 Task: Search one way flight ticket for 2 adults, 2 children, 2 infants in seat in first from Anchorage: Ted Stevens Anchorage International Airport to Laramie: Laramie Regional Airport on 5-3-2023. Choice of flights is Singapure airlines. Number of bags: 7 checked bags. Price is upto 50000. Outbound departure time preference is 5:15.
Action: Mouse moved to (230, 298)
Screenshot: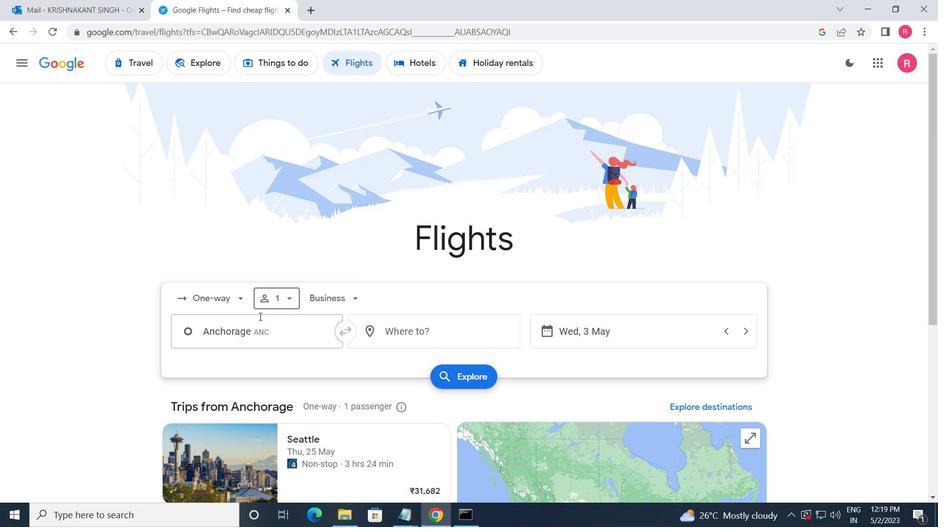 
Action: Mouse pressed left at (230, 298)
Screenshot: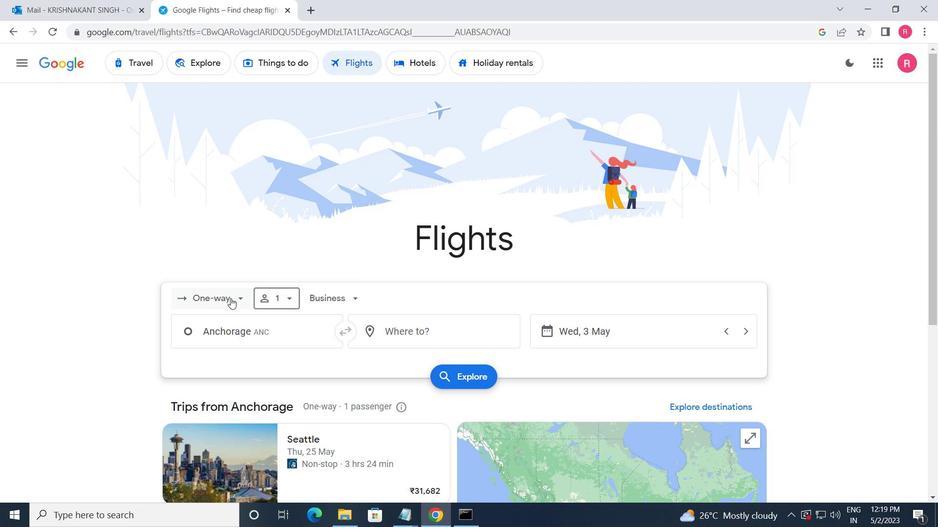 
Action: Mouse moved to (225, 356)
Screenshot: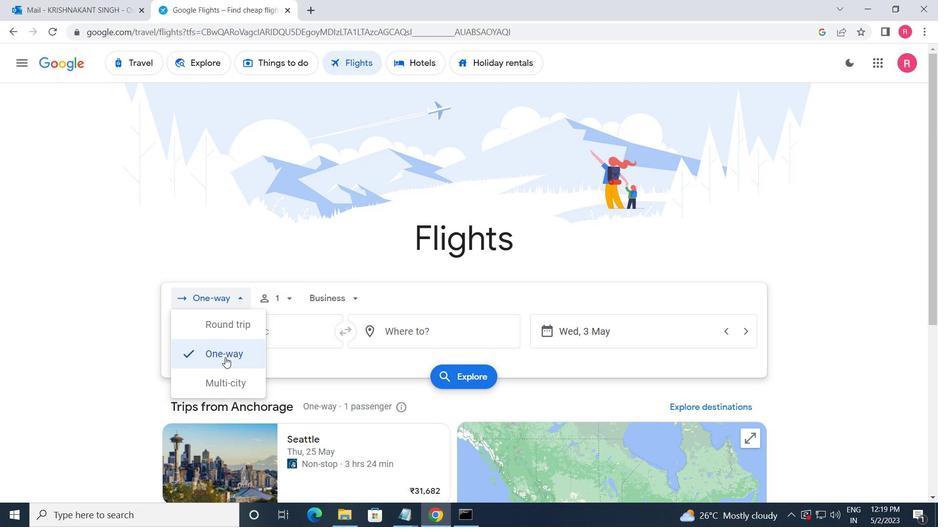 
Action: Mouse pressed left at (225, 356)
Screenshot: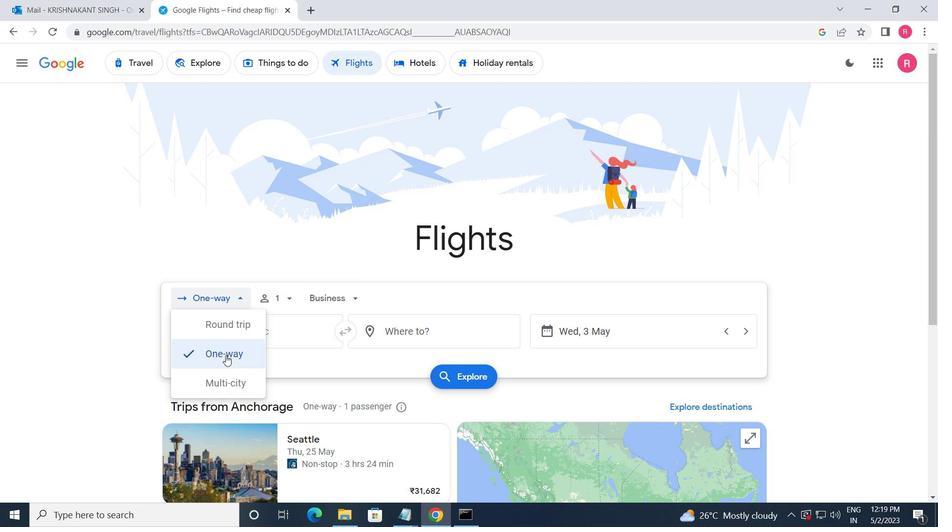 
Action: Mouse moved to (290, 302)
Screenshot: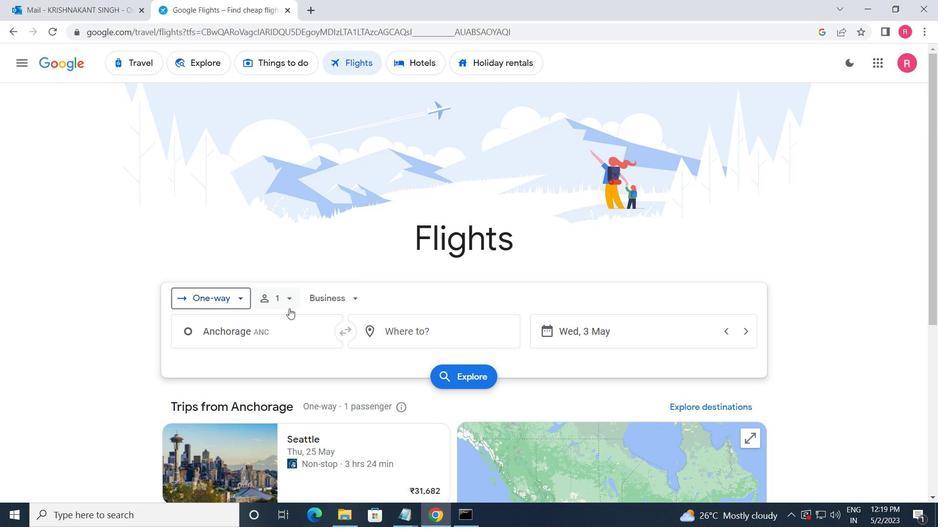 
Action: Mouse pressed left at (290, 302)
Screenshot: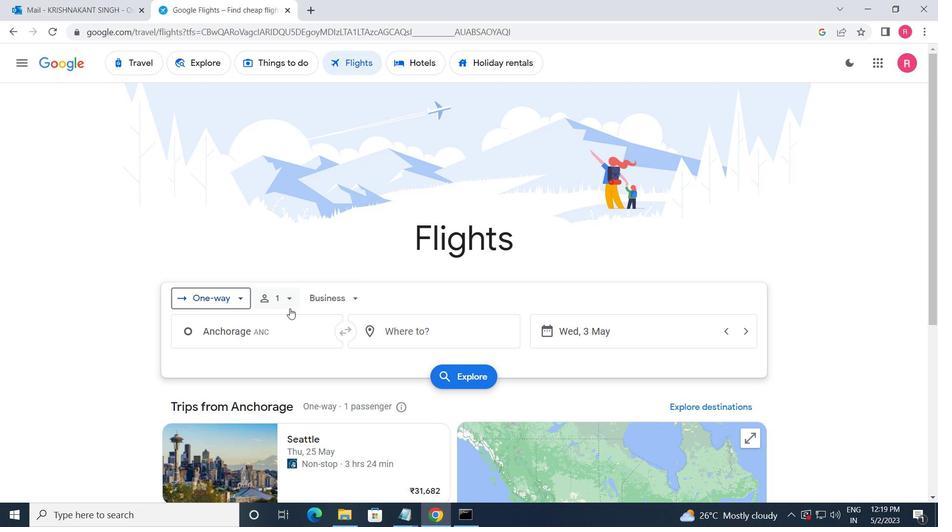 
Action: Mouse moved to (383, 334)
Screenshot: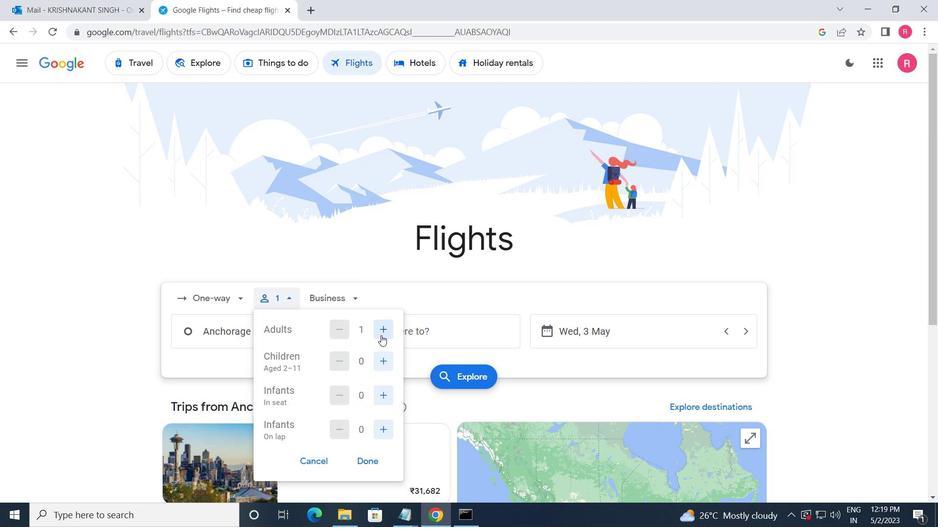 
Action: Mouse pressed left at (383, 334)
Screenshot: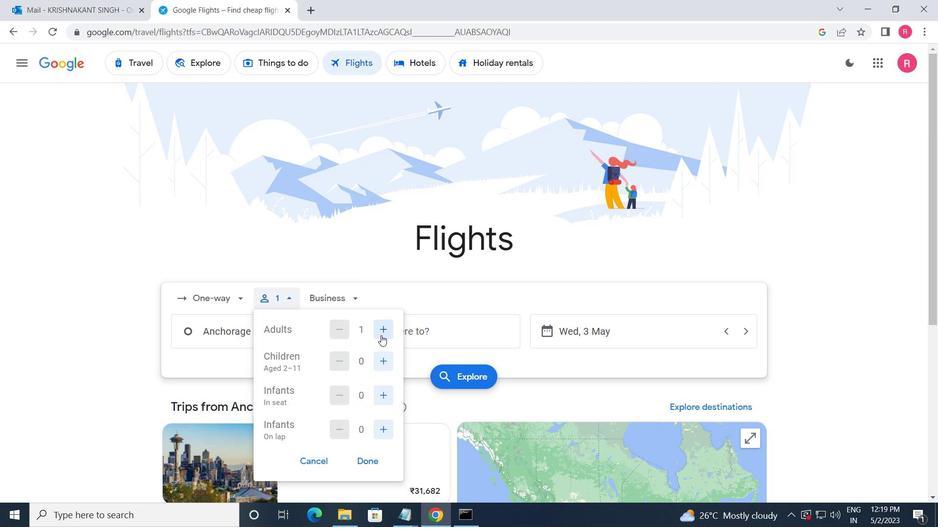 
Action: Mouse moved to (389, 367)
Screenshot: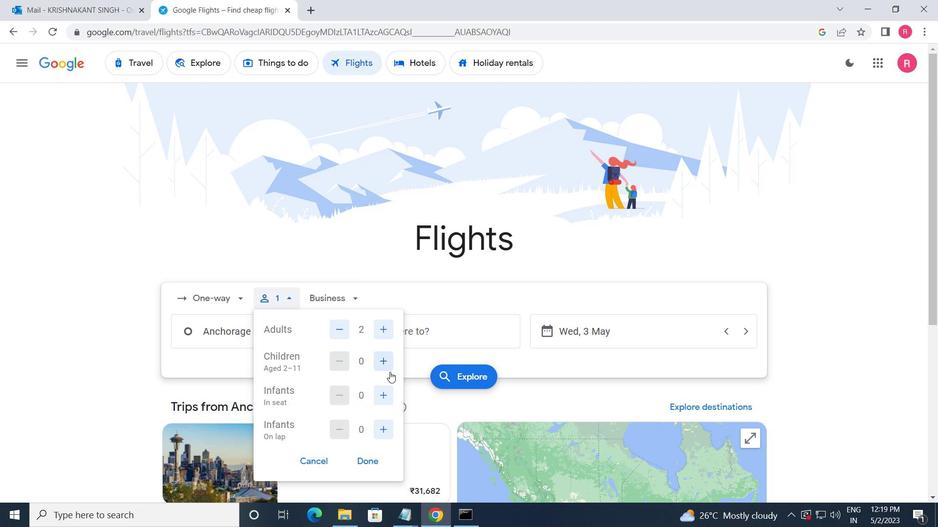 
Action: Mouse pressed left at (389, 367)
Screenshot: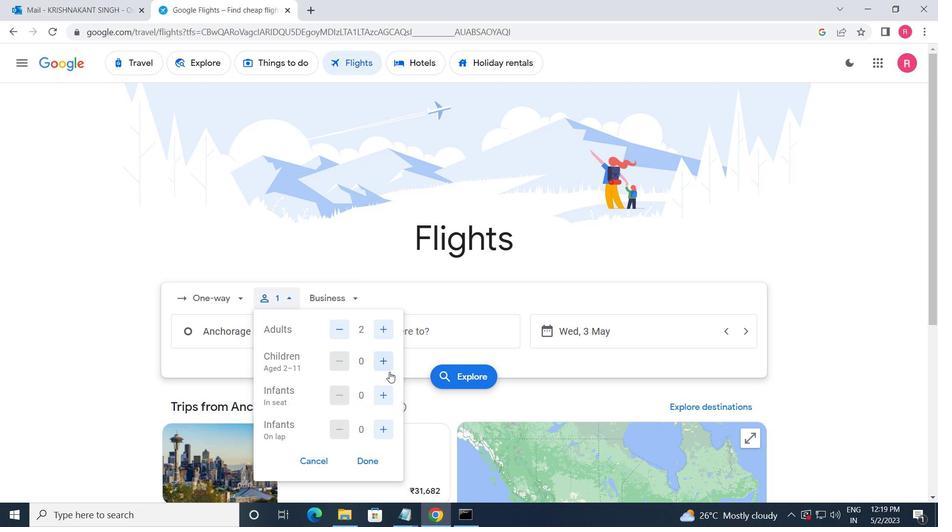 
Action: Mouse pressed left at (389, 367)
Screenshot: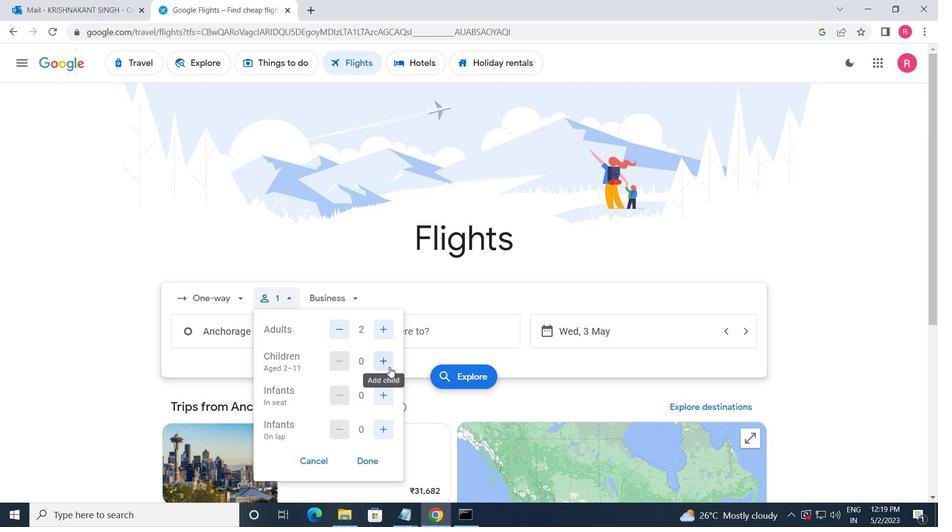 
Action: Mouse moved to (384, 402)
Screenshot: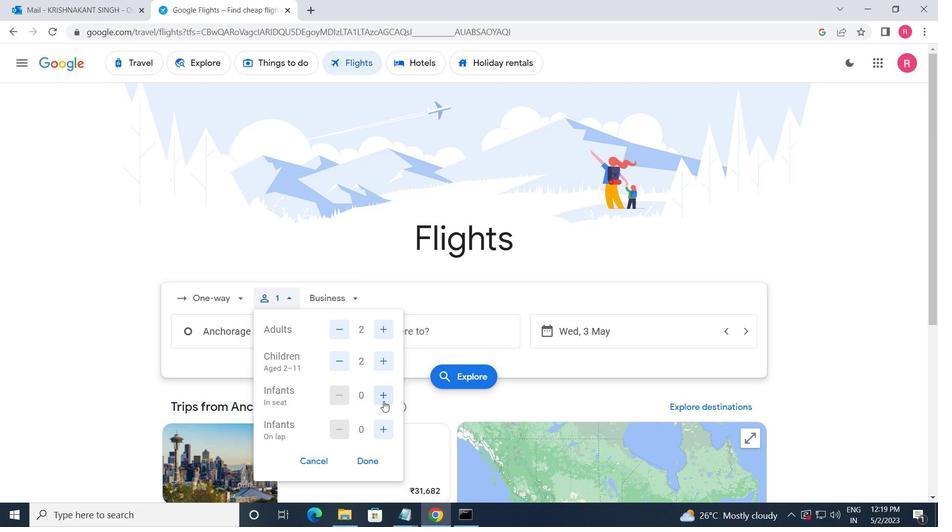 
Action: Mouse pressed left at (384, 402)
Screenshot: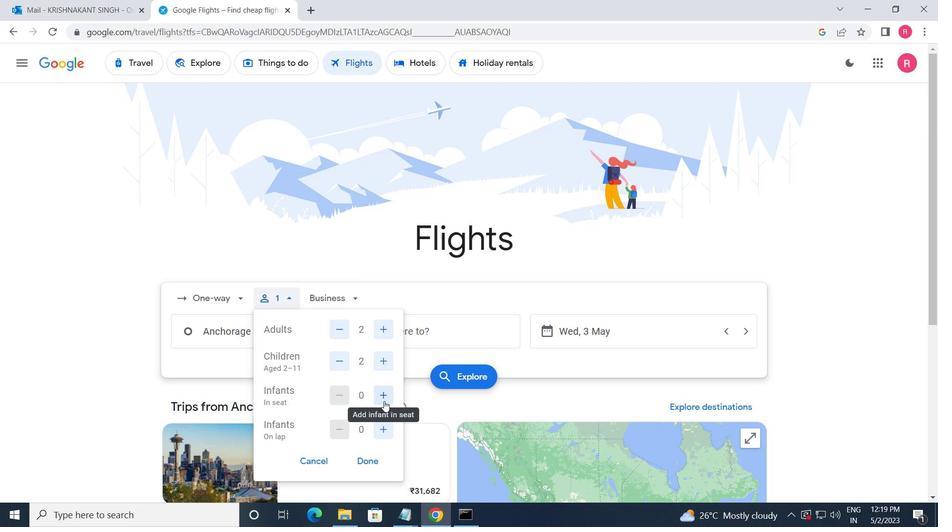 
Action: Mouse moved to (384, 401)
Screenshot: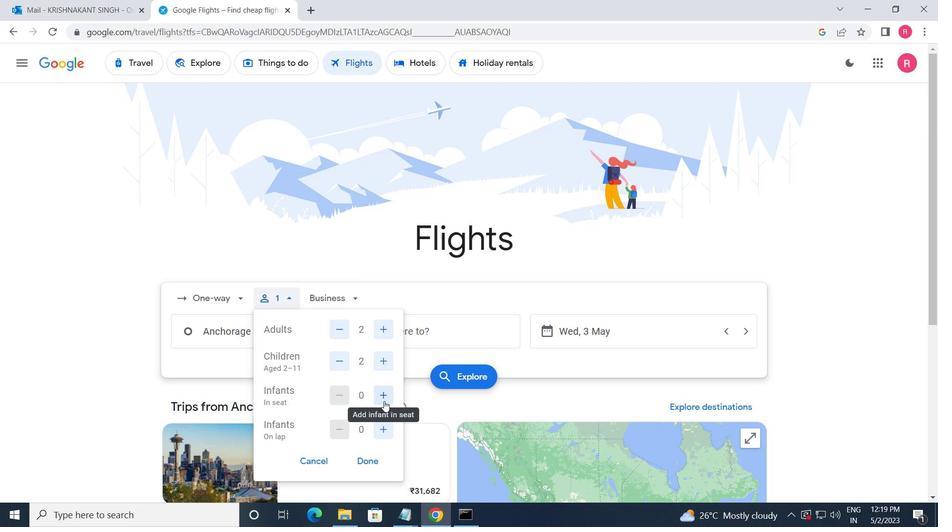
Action: Mouse pressed left at (384, 401)
Screenshot: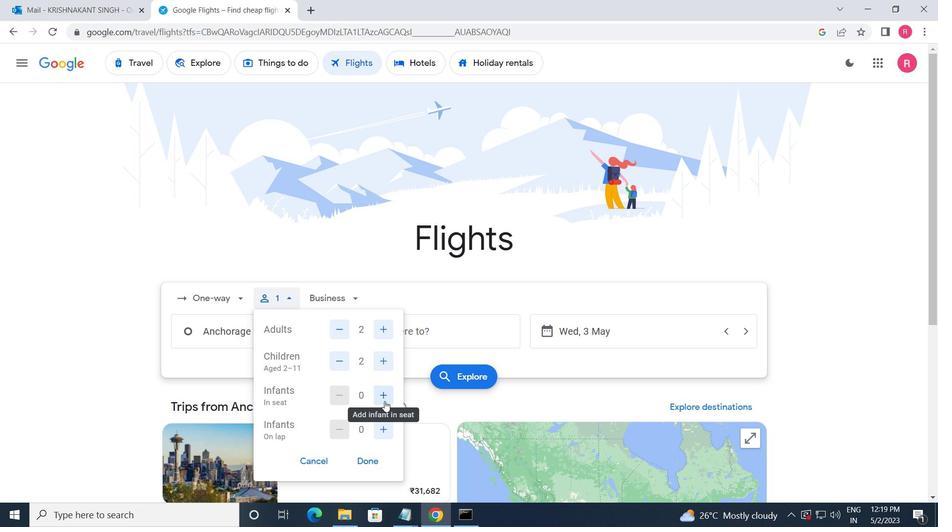 
Action: Mouse moved to (336, 306)
Screenshot: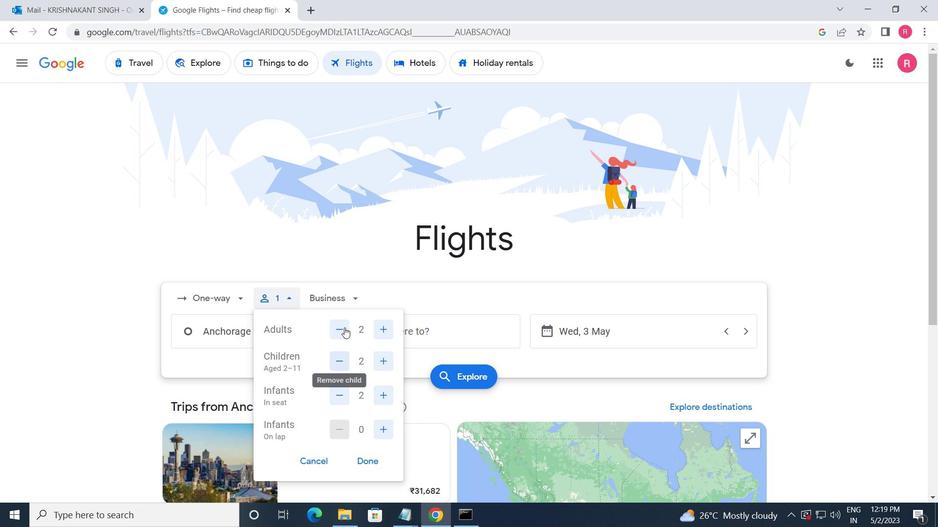 
Action: Mouse pressed left at (336, 306)
Screenshot: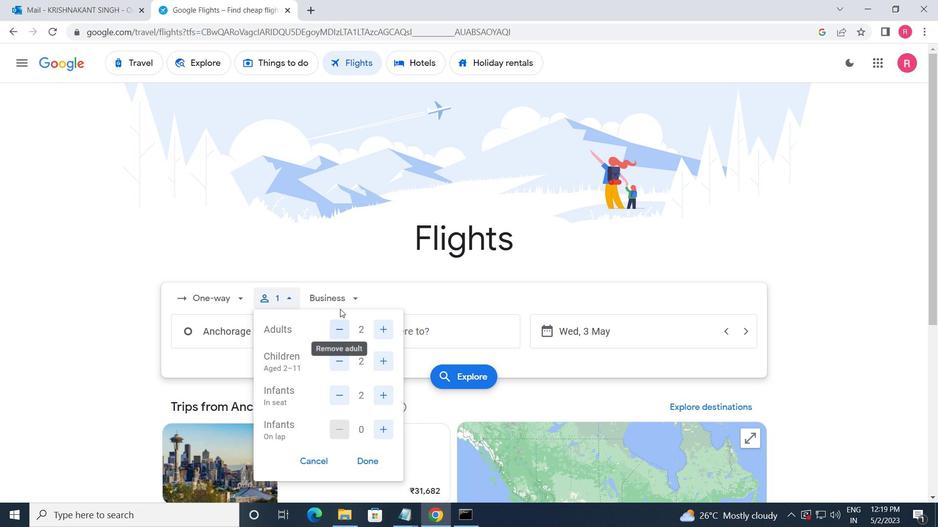 
Action: Mouse moved to (355, 417)
Screenshot: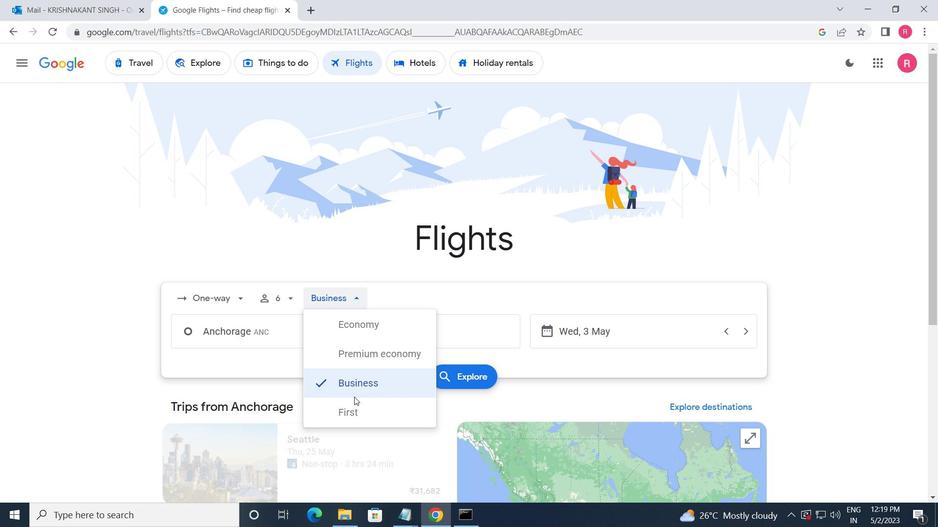 
Action: Mouse pressed left at (355, 417)
Screenshot: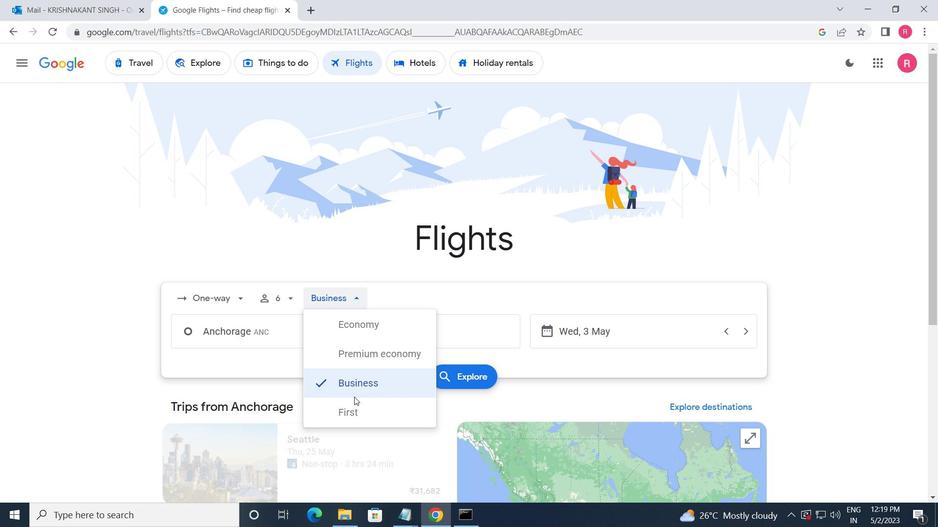 
Action: Mouse moved to (298, 347)
Screenshot: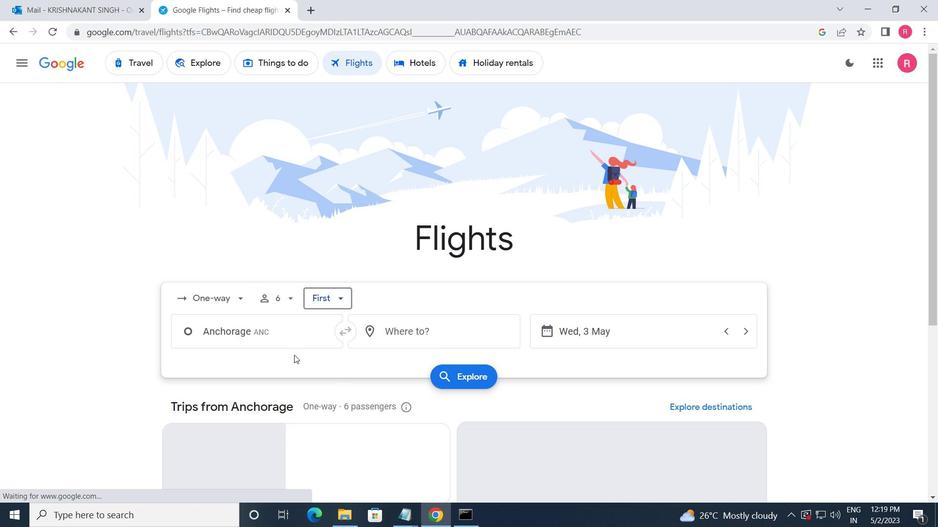
Action: Mouse pressed left at (298, 347)
Screenshot: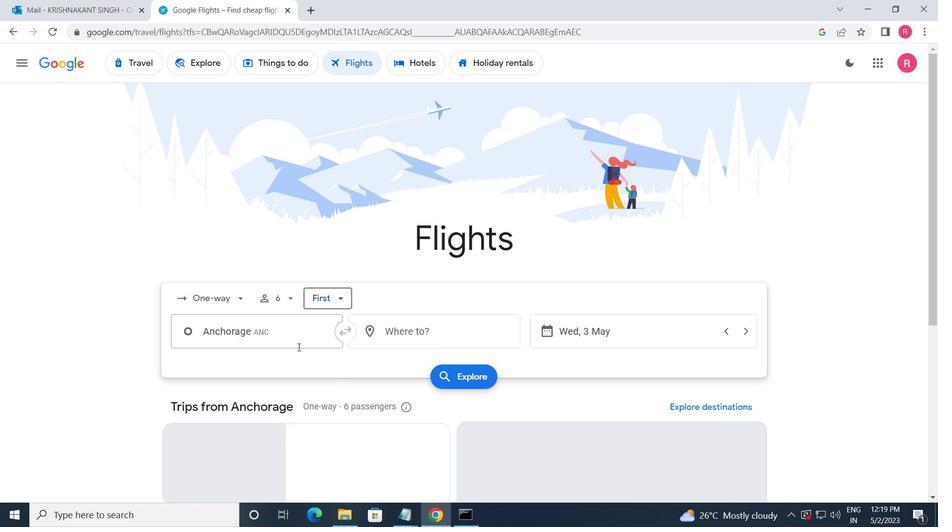
Action: Mouse moved to (323, 400)
Screenshot: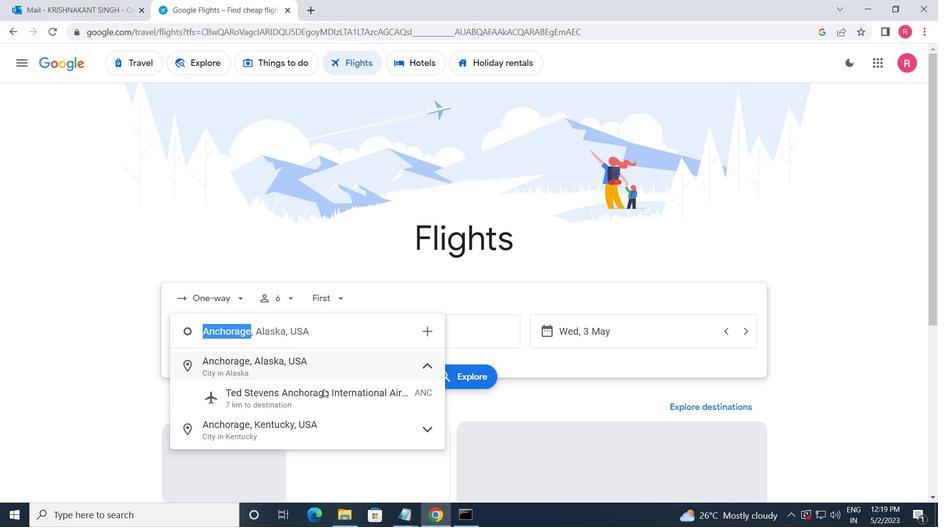 
Action: Mouse pressed left at (323, 400)
Screenshot: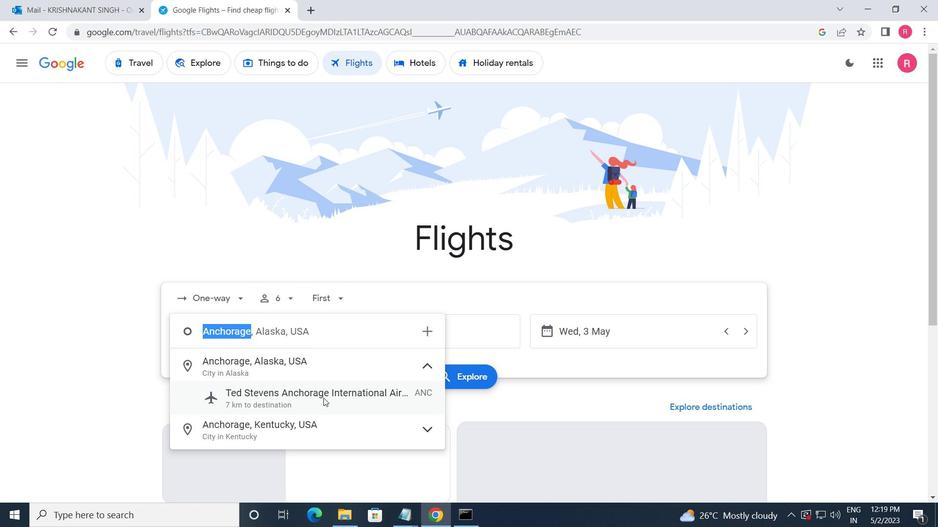 
Action: Mouse moved to (423, 342)
Screenshot: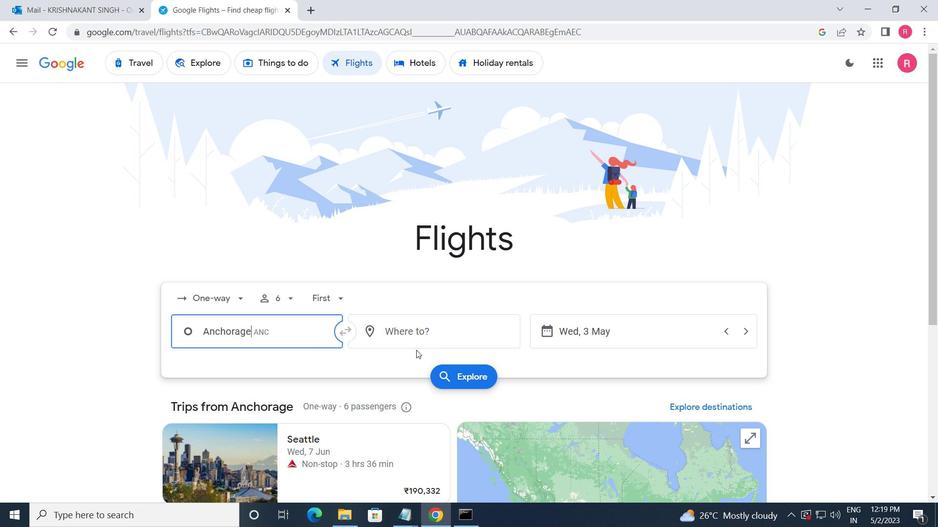 
Action: Mouse pressed left at (423, 342)
Screenshot: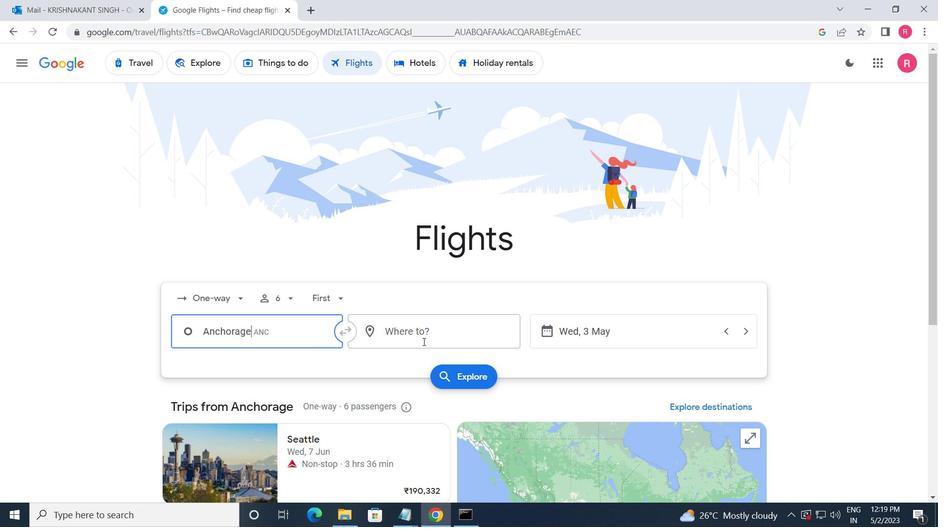 
Action: Mouse moved to (437, 454)
Screenshot: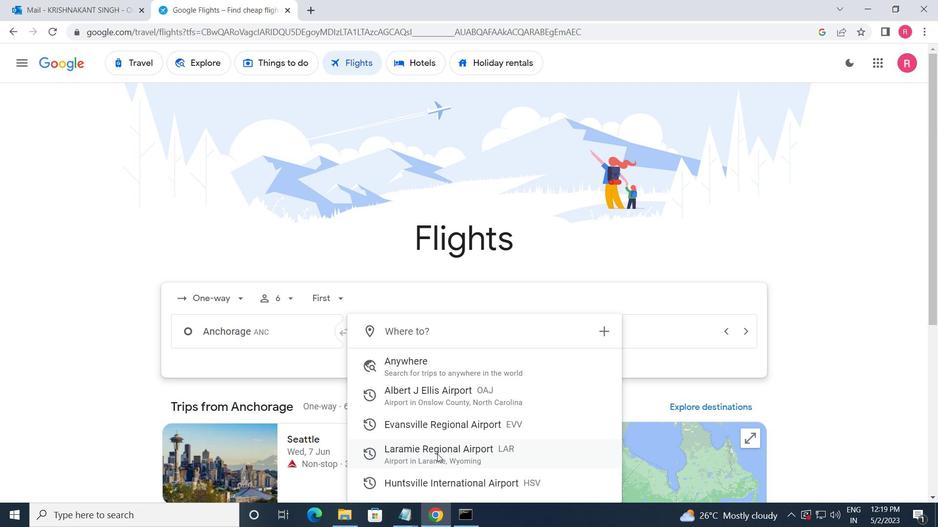 
Action: Mouse pressed left at (437, 454)
Screenshot: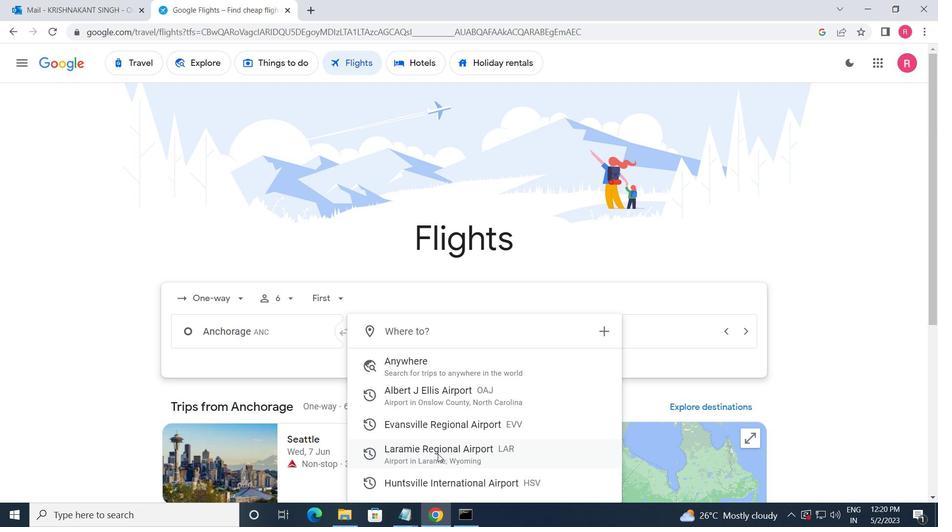 
Action: Mouse moved to (627, 336)
Screenshot: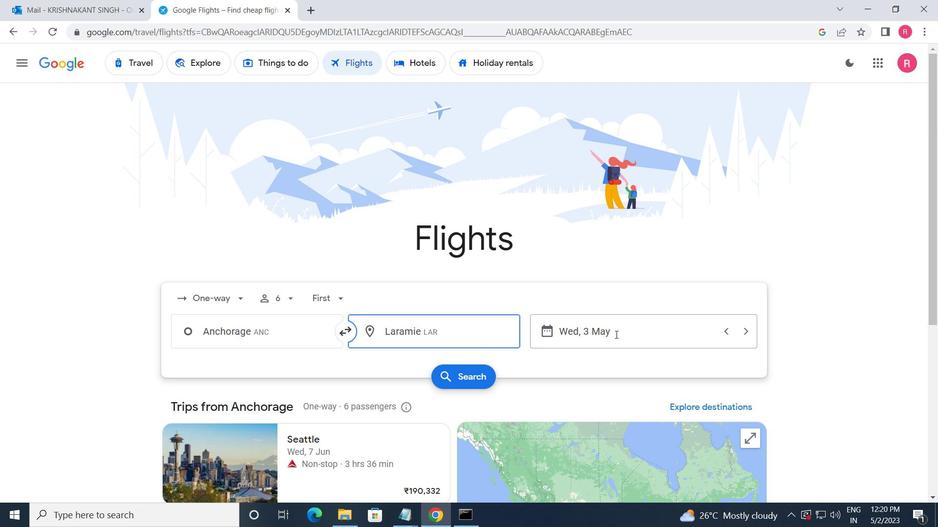 
Action: Mouse pressed left at (627, 336)
Screenshot: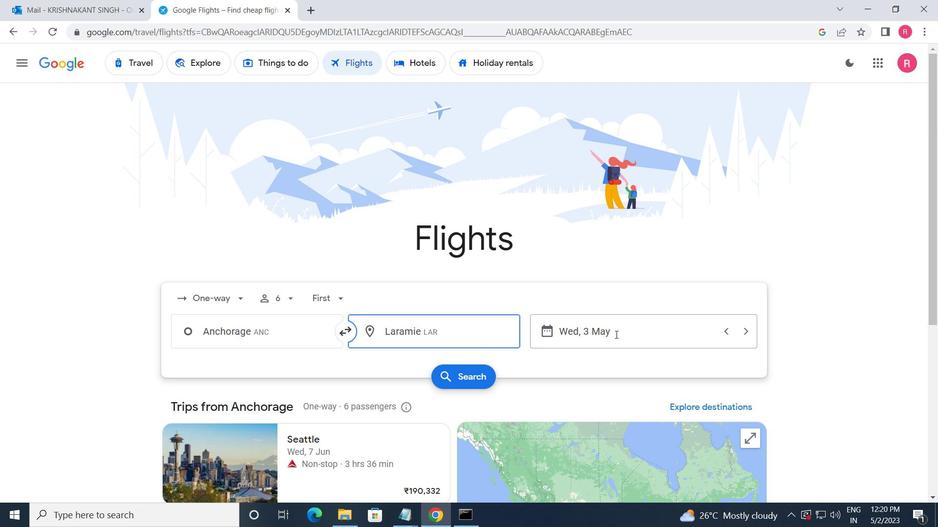 
Action: Mouse moved to (420, 284)
Screenshot: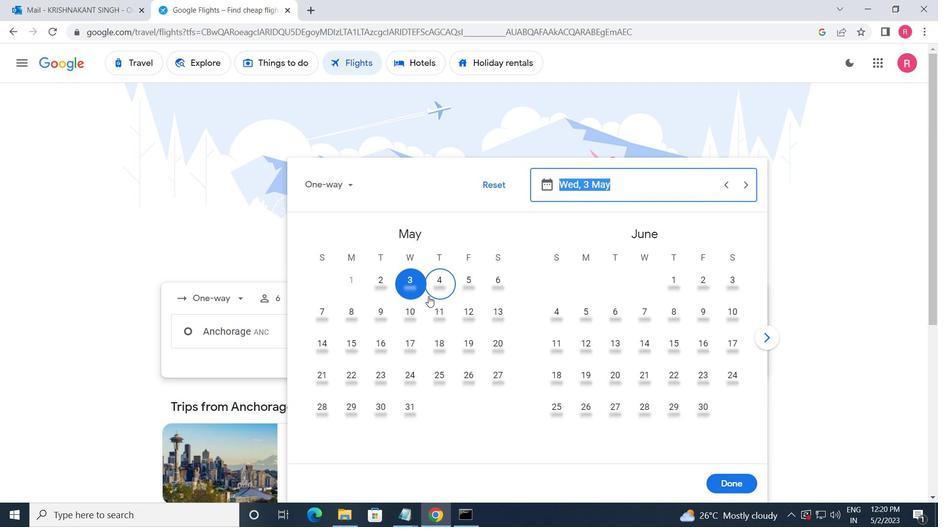 
Action: Mouse pressed left at (420, 284)
Screenshot: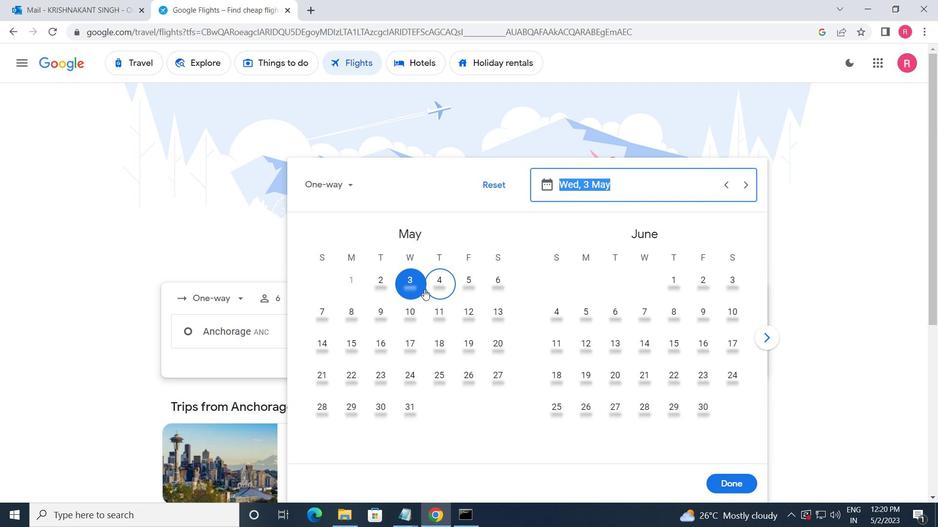 
Action: Mouse moved to (716, 481)
Screenshot: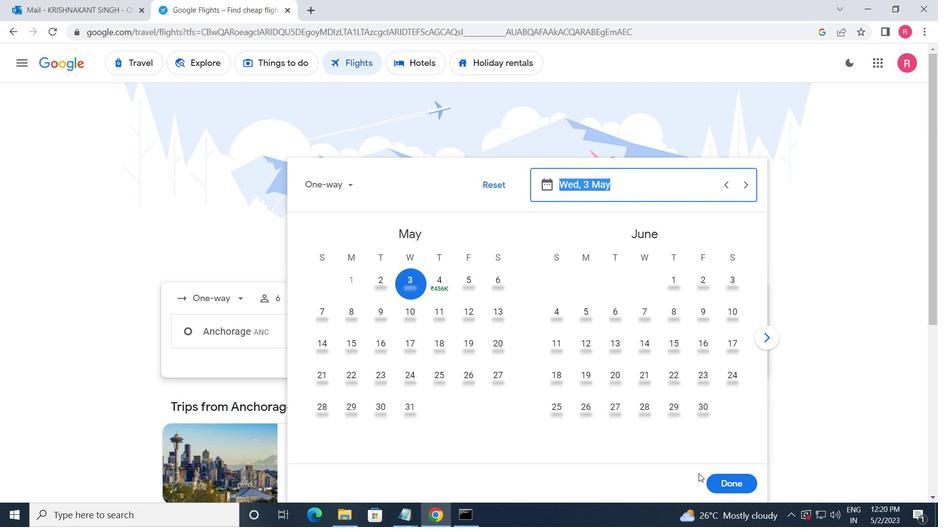 
Action: Mouse pressed left at (716, 481)
Screenshot: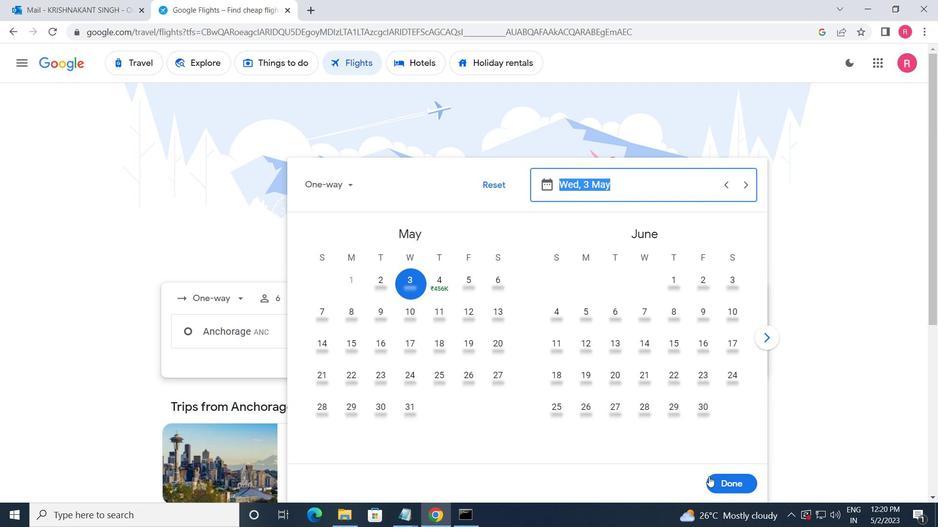 
Action: Mouse moved to (451, 373)
Screenshot: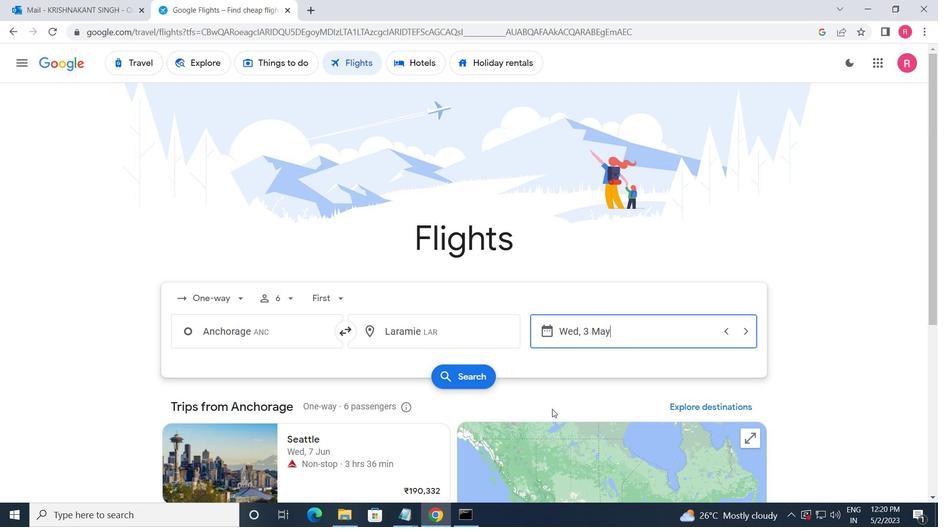 
Action: Mouse pressed left at (451, 373)
Screenshot: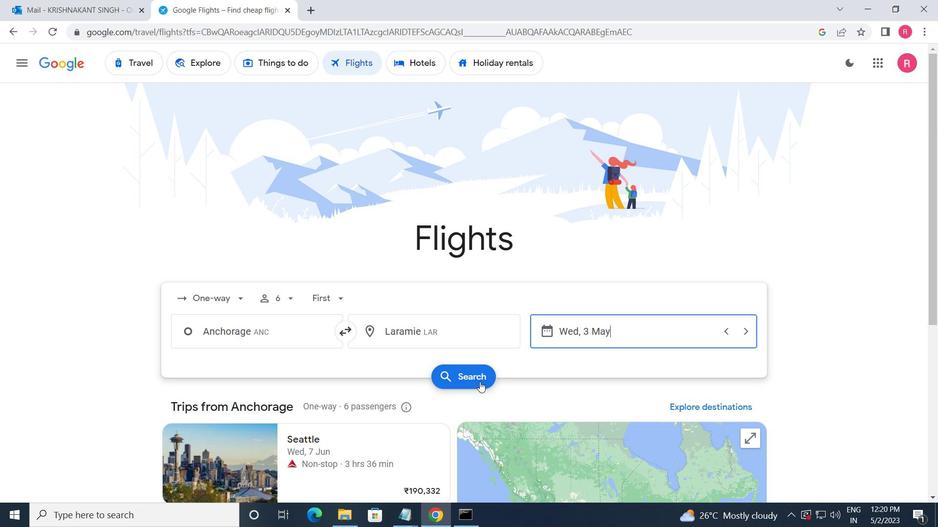 
Action: Mouse moved to (171, 178)
Screenshot: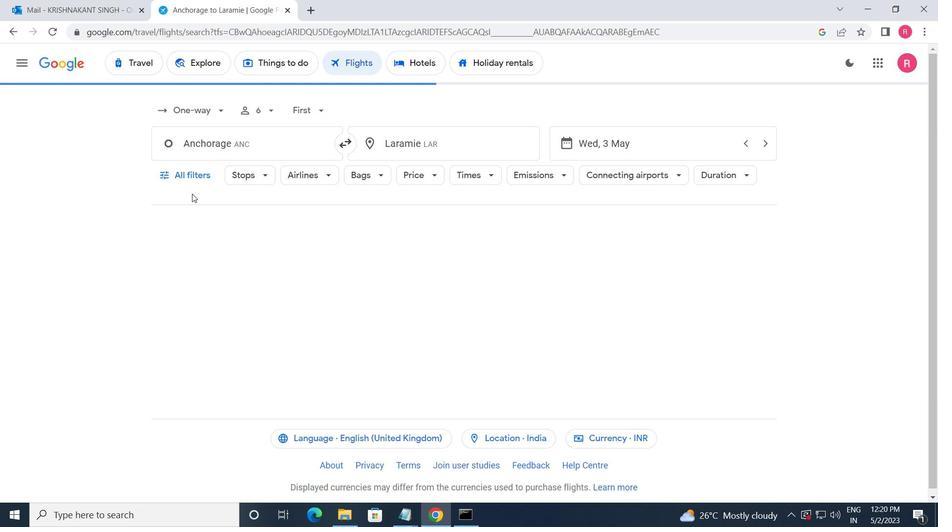 
Action: Mouse pressed left at (171, 178)
Screenshot: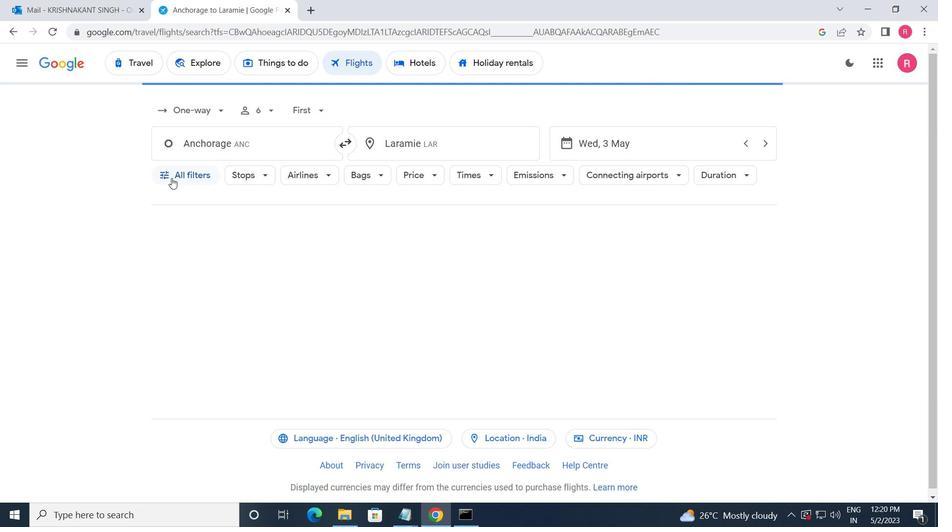 
Action: Mouse moved to (271, 378)
Screenshot: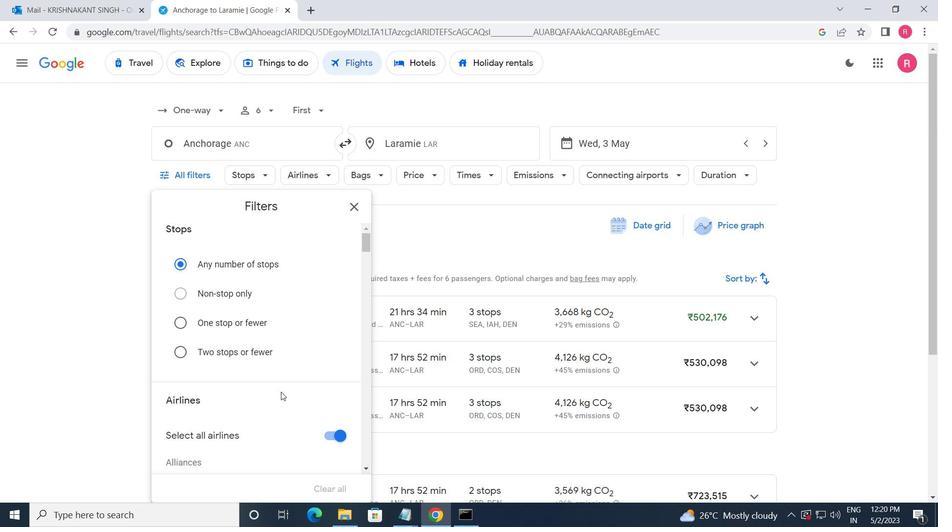 
Action: Mouse scrolled (271, 378) with delta (0, 0)
Screenshot: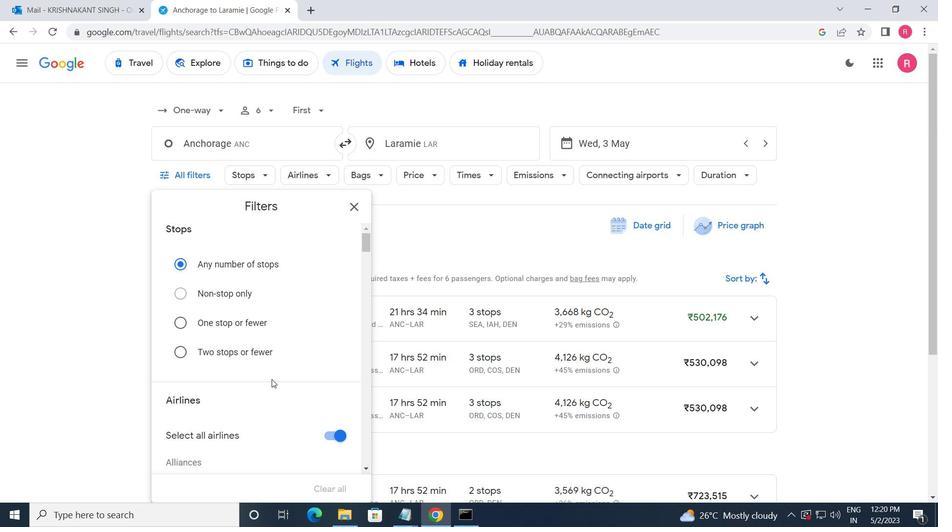 
Action: Mouse moved to (273, 377)
Screenshot: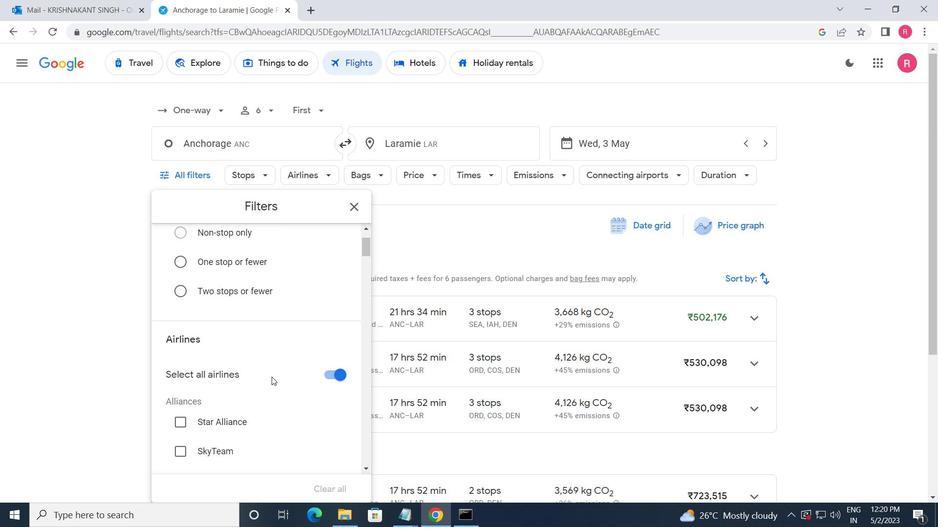 
Action: Mouse scrolled (273, 376) with delta (0, 0)
Screenshot: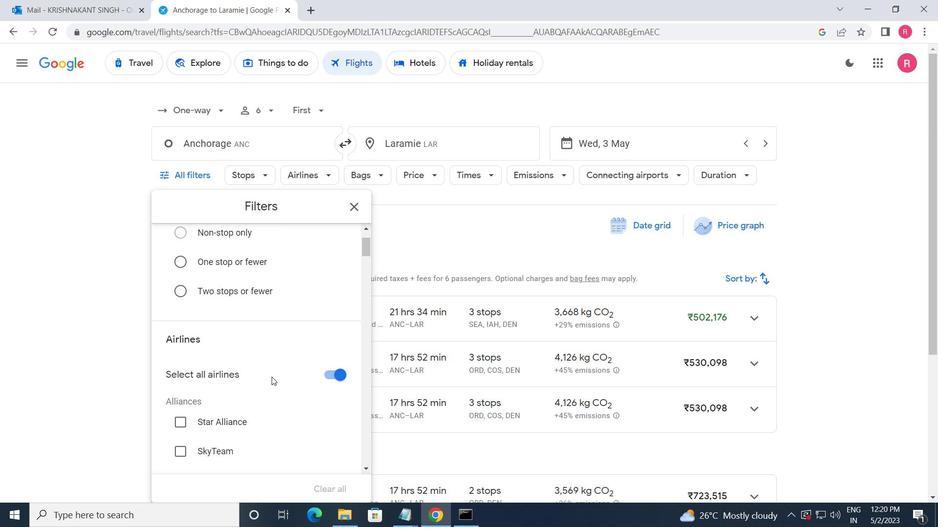 
Action: Mouse moved to (275, 373)
Screenshot: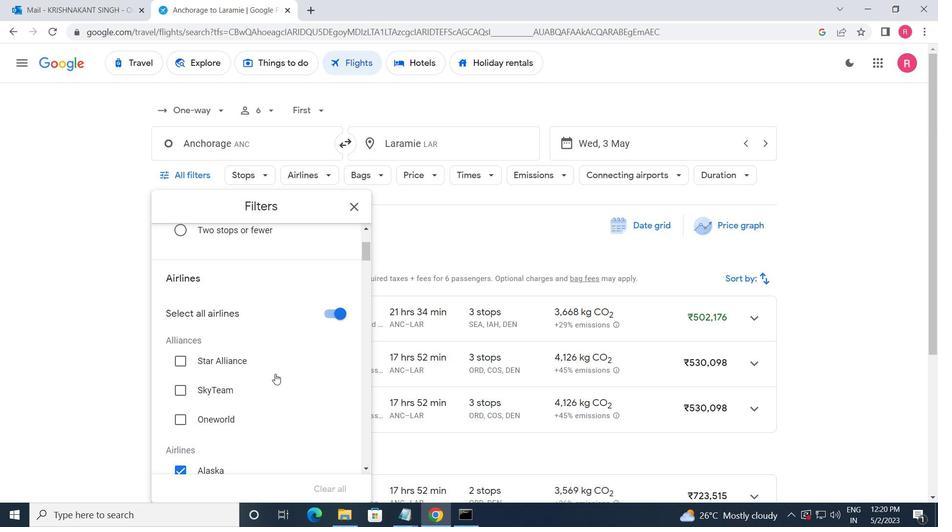 
Action: Mouse scrolled (275, 373) with delta (0, 0)
Screenshot: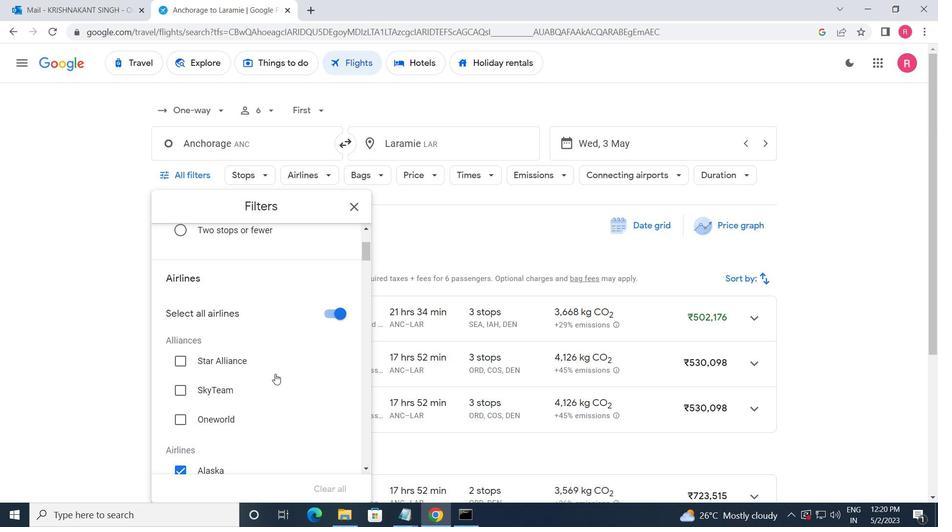 
Action: Mouse moved to (275, 373)
Screenshot: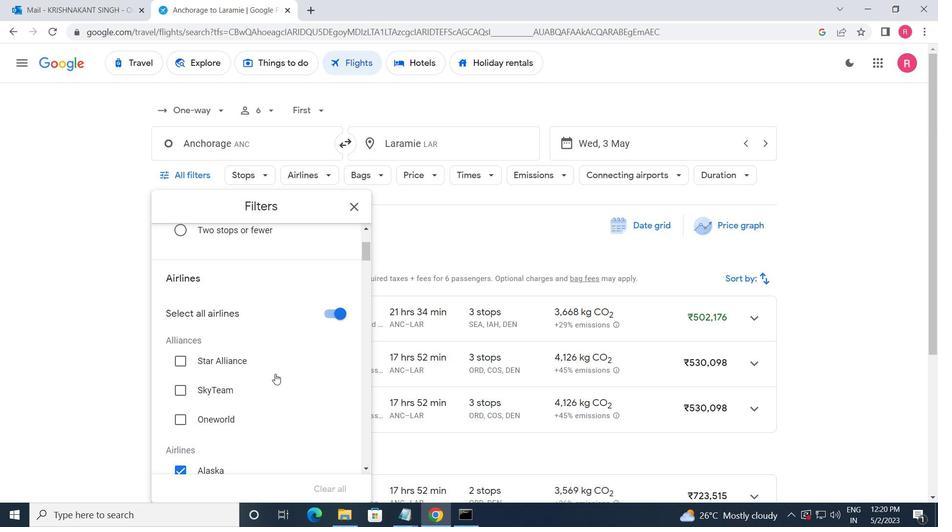 
Action: Mouse scrolled (275, 373) with delta (0, 0)
Screenshot: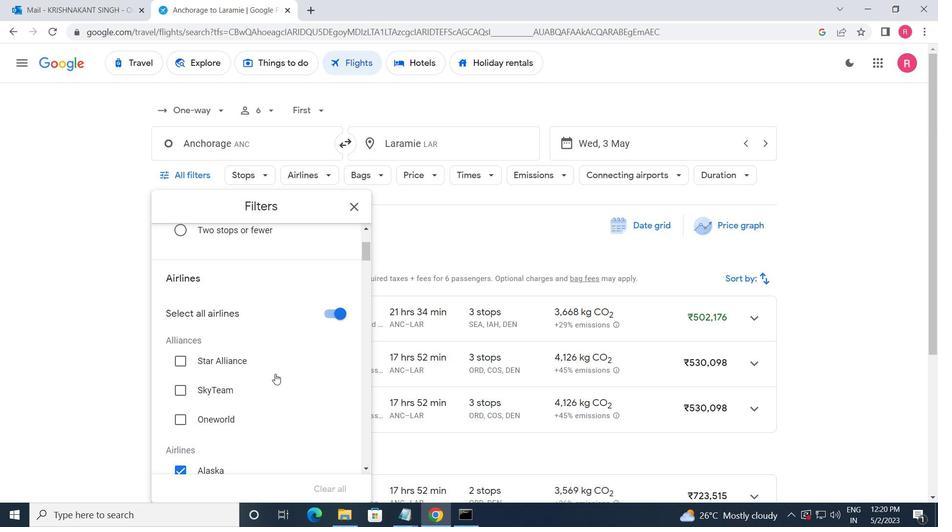 
Action: Mouse moved to (275, 373)
Screenshot: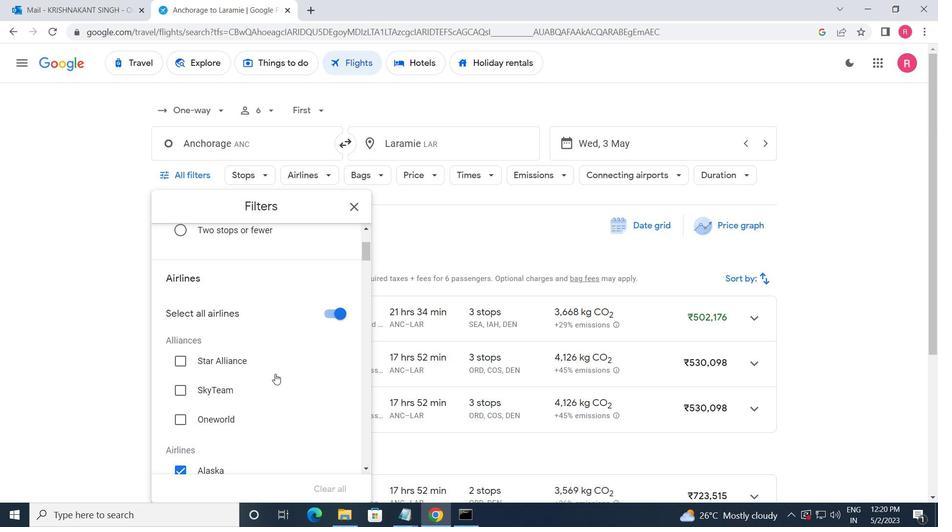 
Action: Mouse scrolled (275, 373) with delta (0, 0)
Screenshot: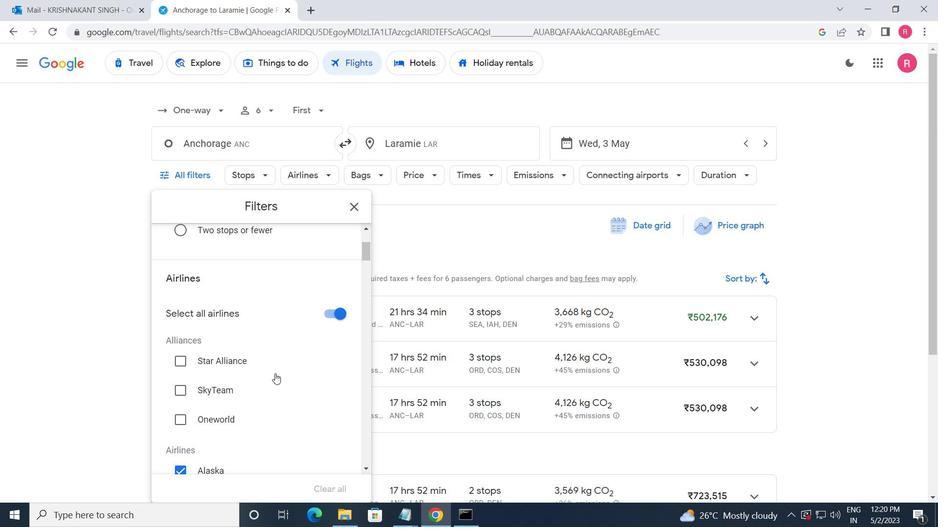 
Action: Mouse moved to (326, 376)
Screenshot: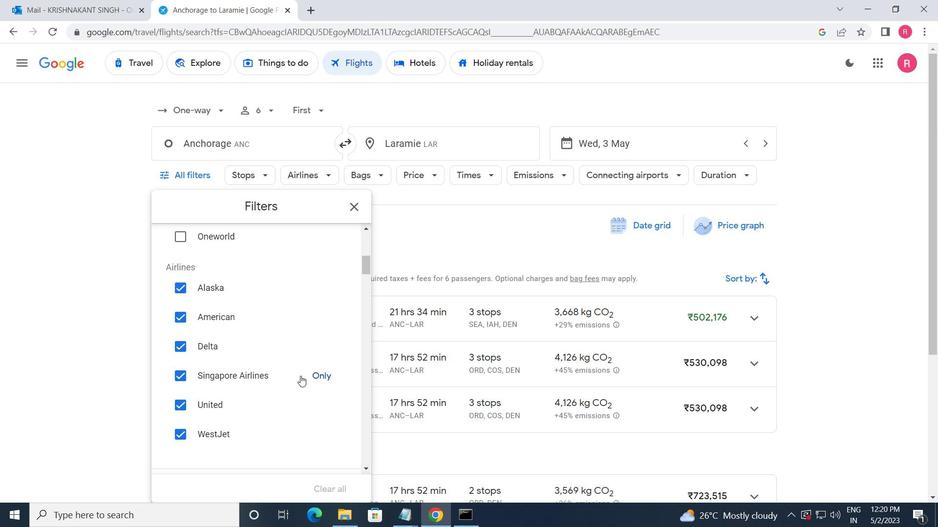 
Action: Mouse pressed left at (326, 376)
Screenshot: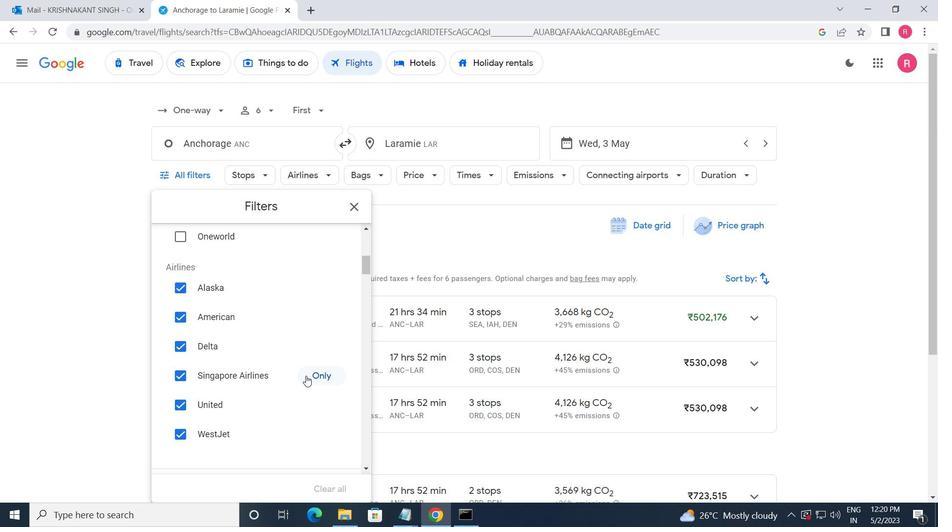 
Action: Mouse moved to (308, 395)
Screenshot: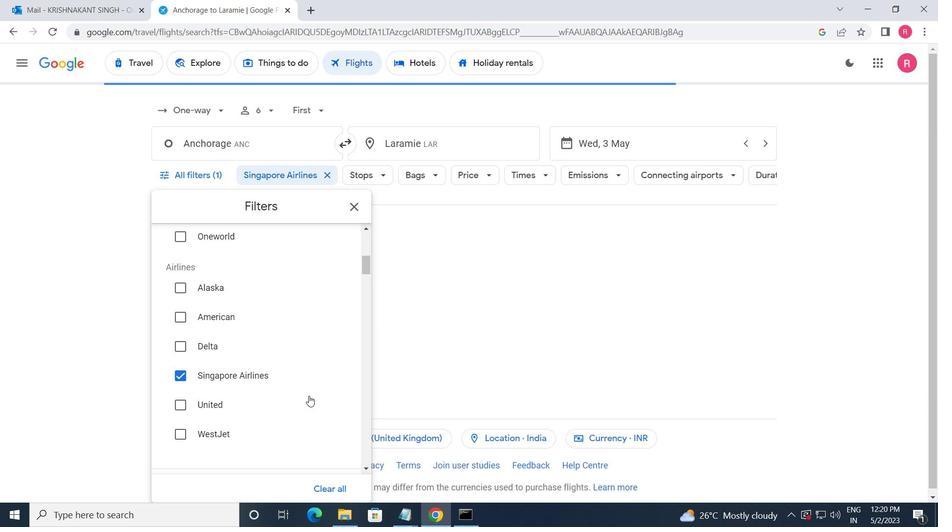 
Action: Mouse scrolled (308, 395) with delta (0, 0)
Screenshot: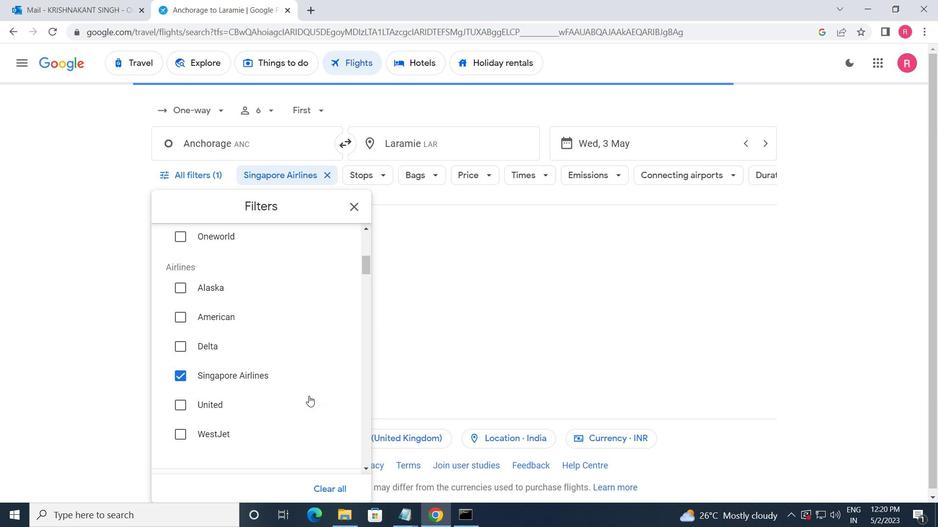 
Action: Mouse scrolled (308, 395) with delta (0, 0)
Screenshot: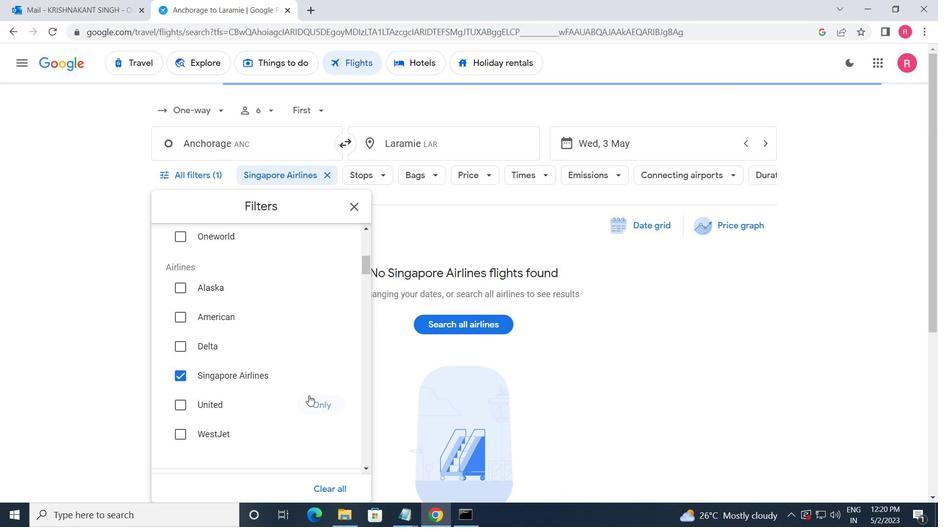 
Action: Mouse scrolled (308, 395) with delta (0, 0)
Screenshot: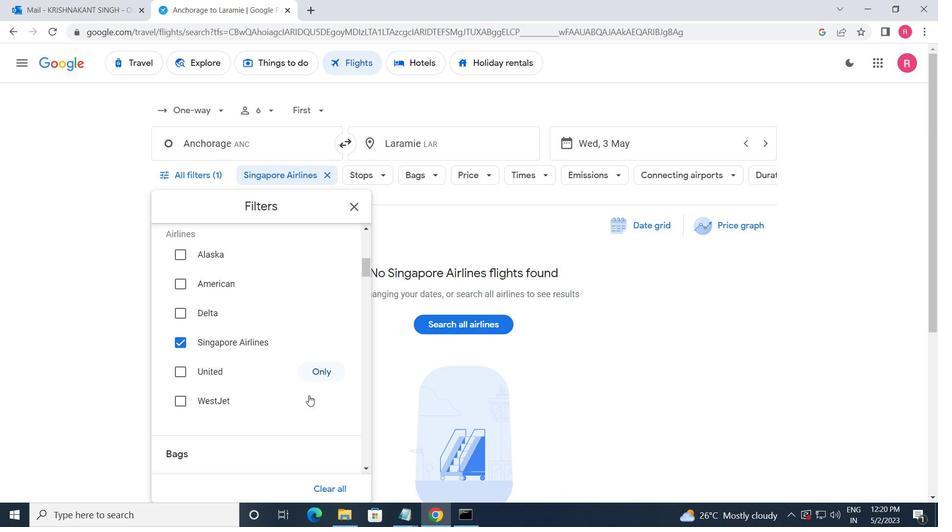 
Action: Mouse moved to (330, 366)
Screenshot: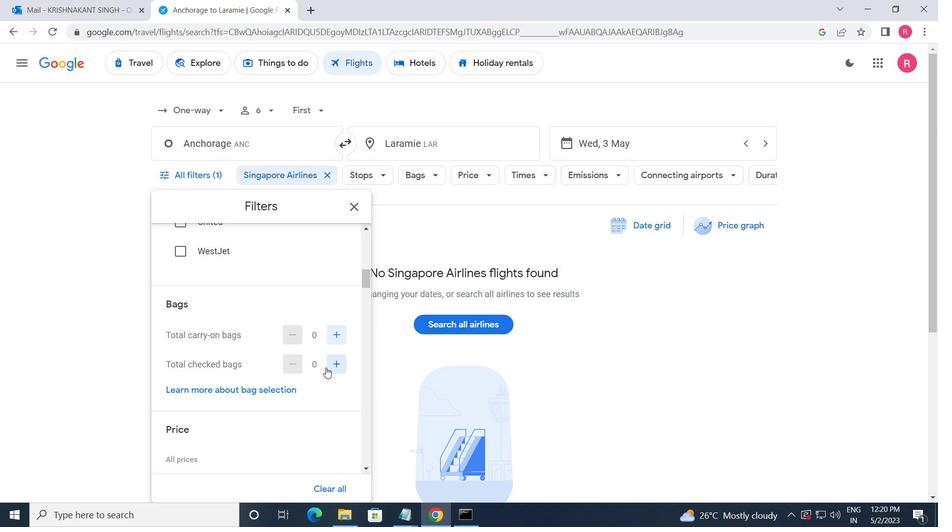 
Action: Mouse pressed left at (330, 366)
Screenshot: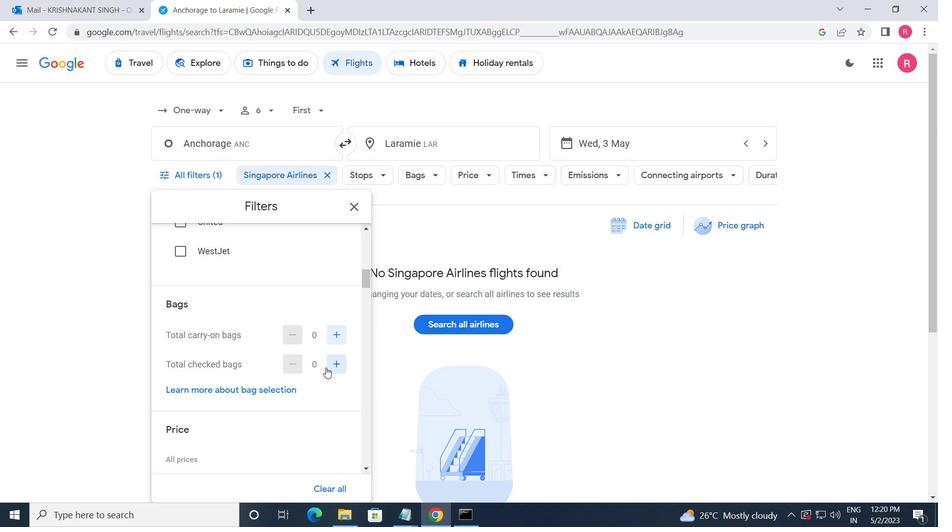 
Action: Mouse pressed left at (330, 366)
Screenshot: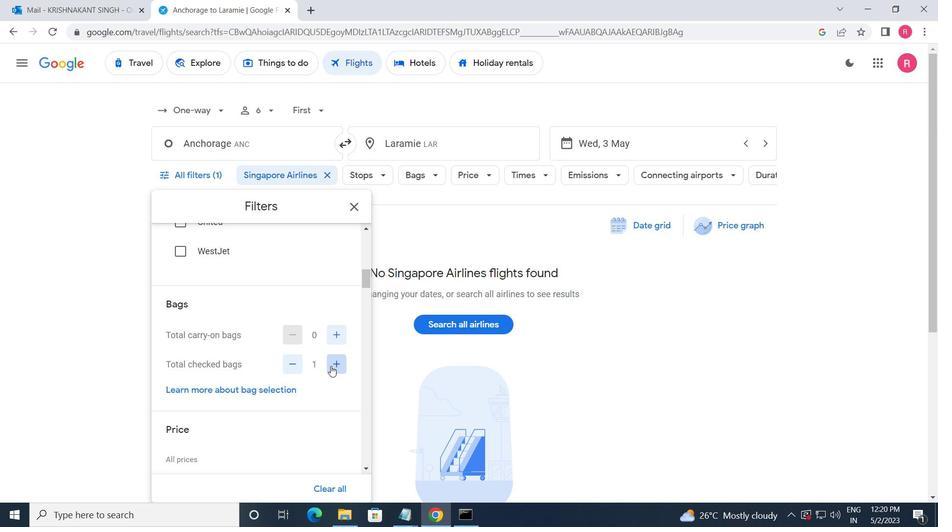 
Action: Mouse moved to (331, 366)
Screenshot: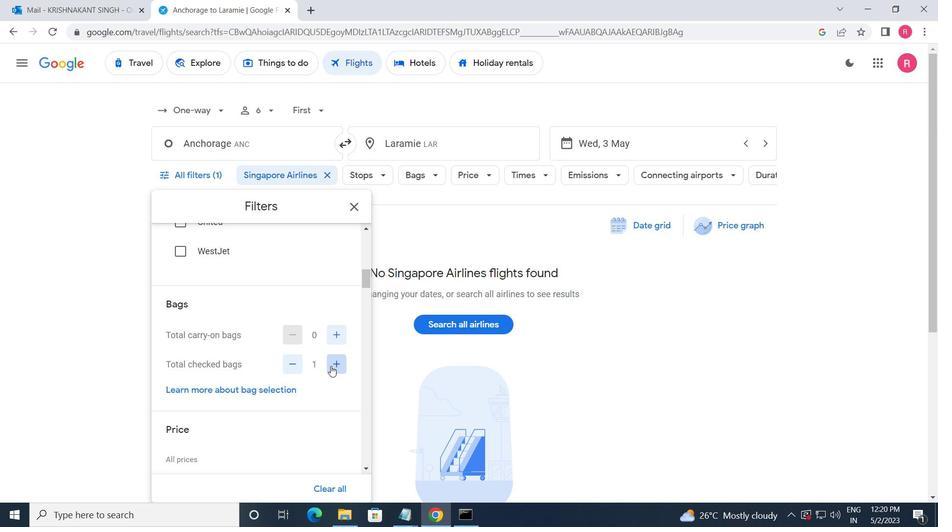 
Action: Mouse pressed left at (331, 366)
Screenshot: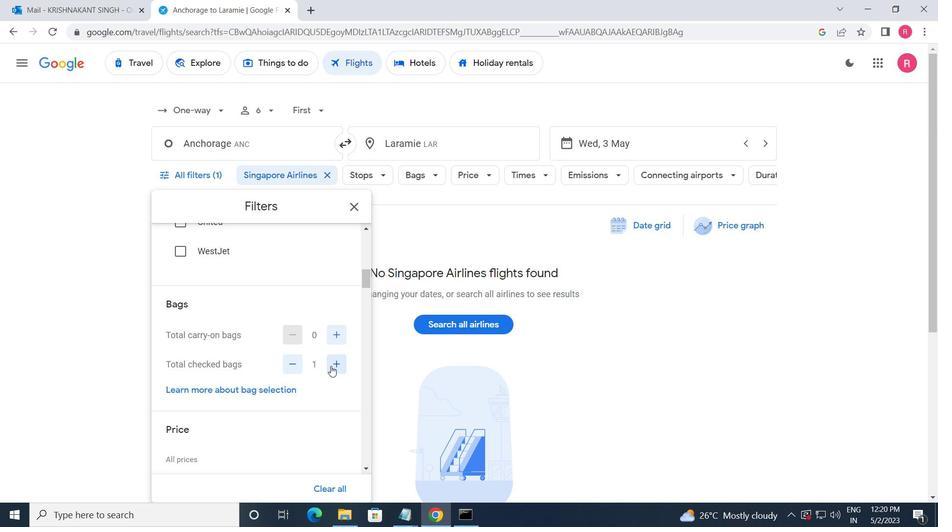 
Action: Mouse pressed left at (331, 366)
Screenshot: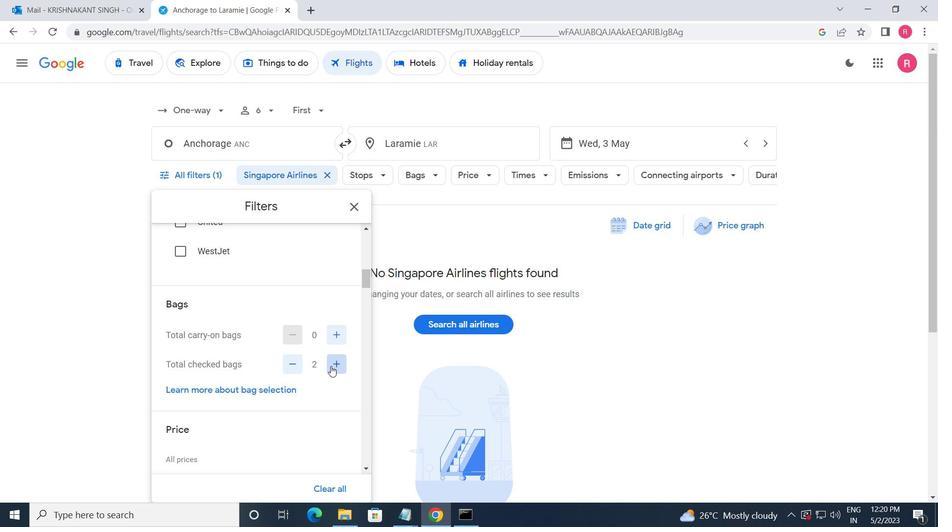 
Action: Mouse pressed left at (331, 366)
Screenshot: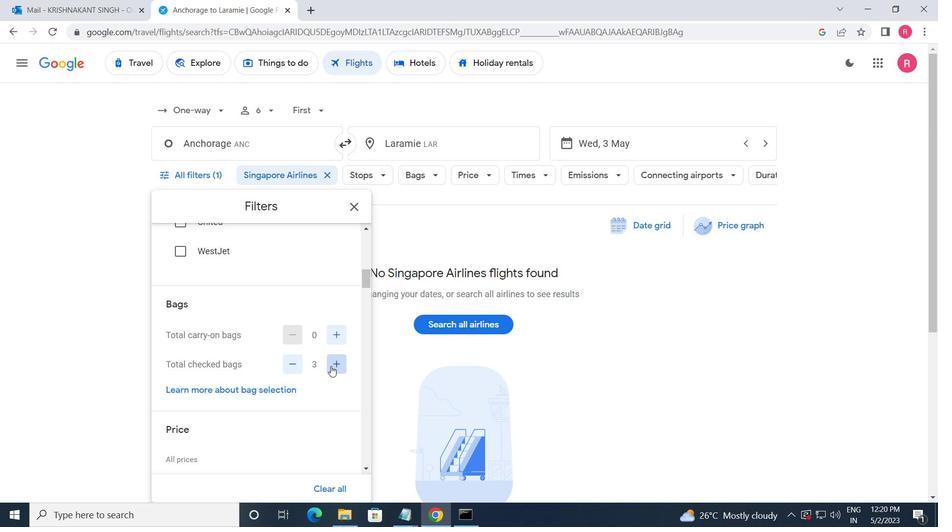 
Action: Mouse pressed left at (331, 366)
Screenshot: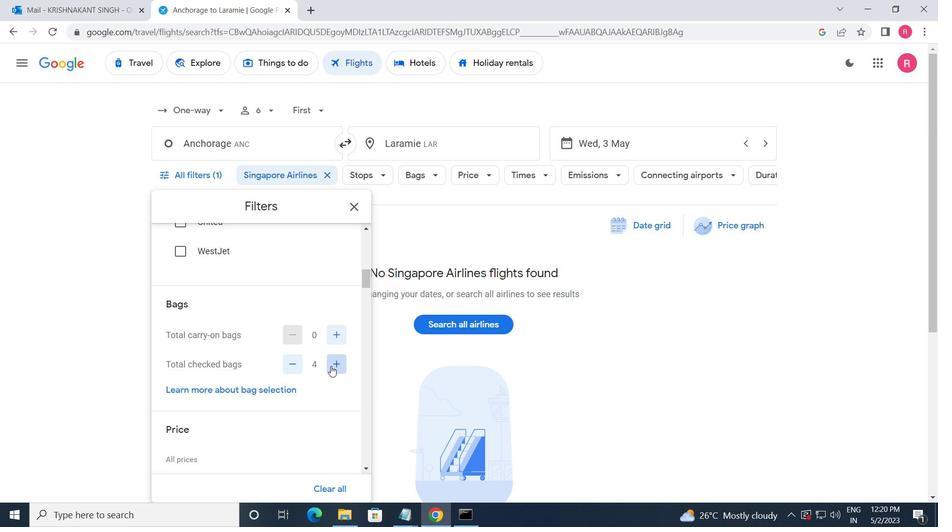 
Action: Mouse pressed left at (331, 366)
Screenshot: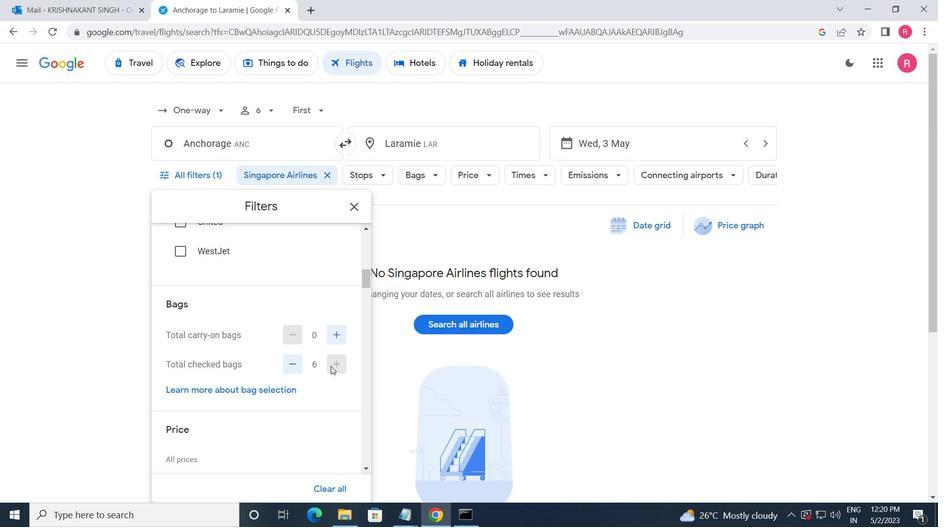 
Action: Mouse scrolled (331, 366) with delta (0, 0)
Screenshot: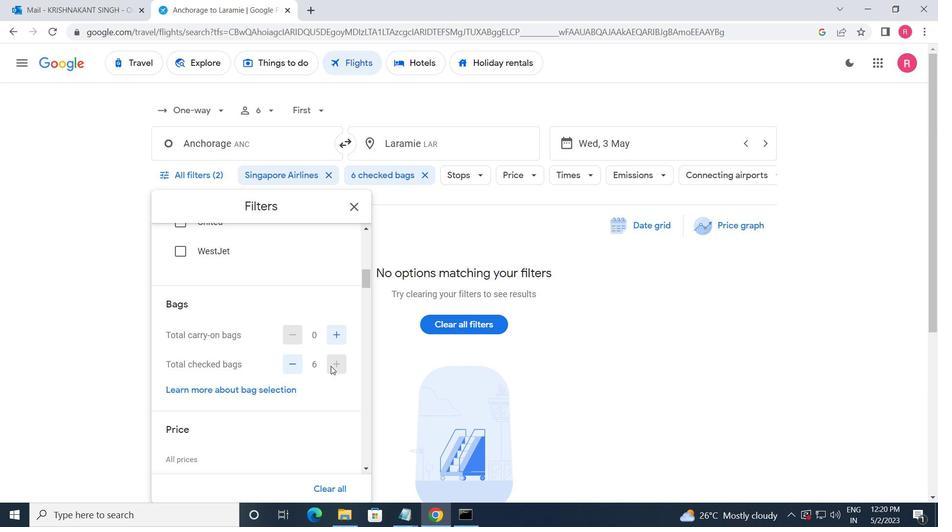 
Action: Mouse scrolled (331, 366) with delta (0, 0)
Screenshot: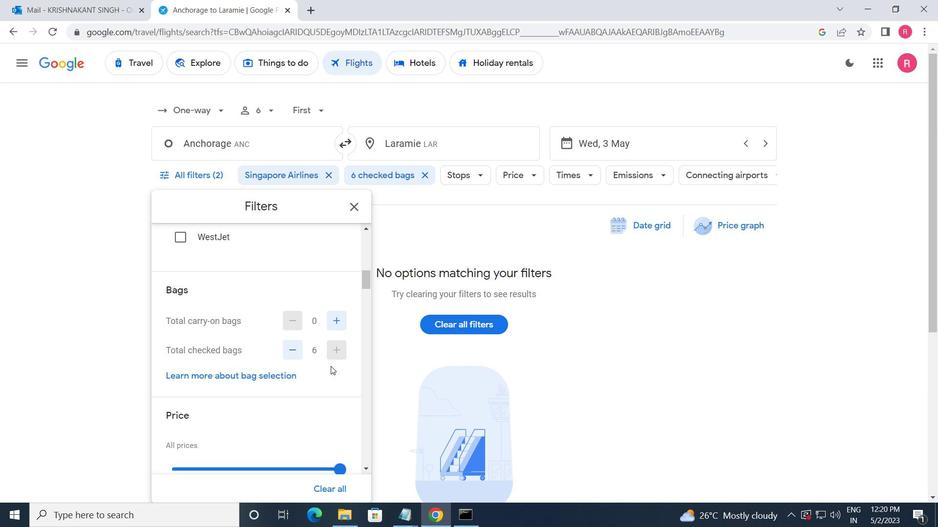 
Action: Mouse moved to (337, 364)
Screenshot: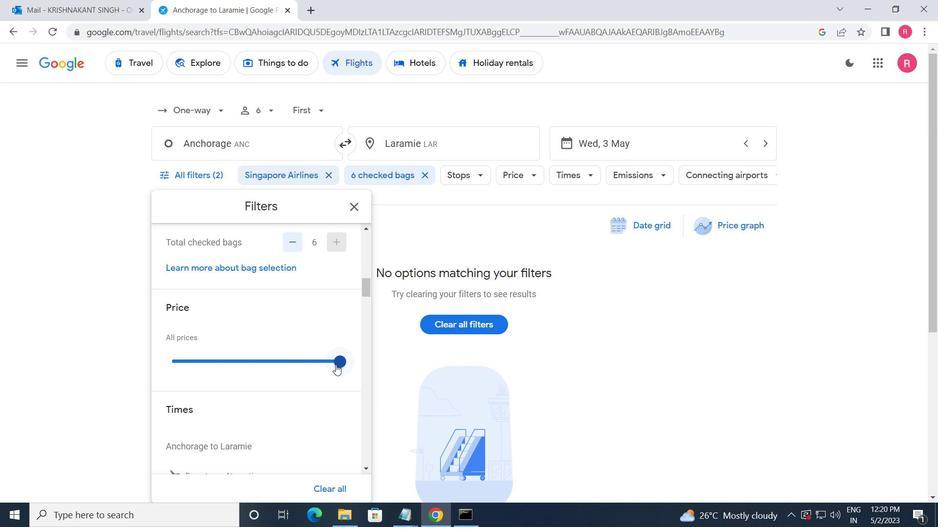 
Action: Mouse pressed left at (337, 364)
Screenshot: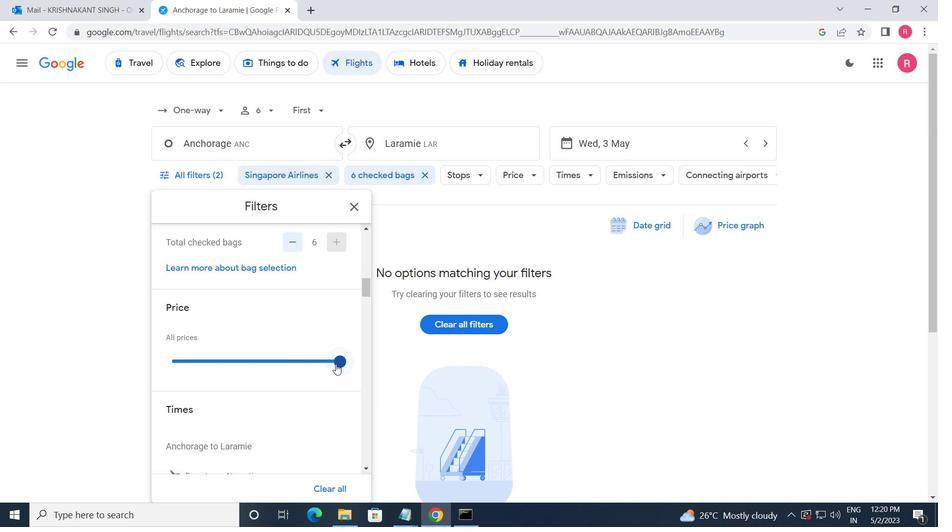 
Action: Mouse moved to (352, 397)
Screenshot: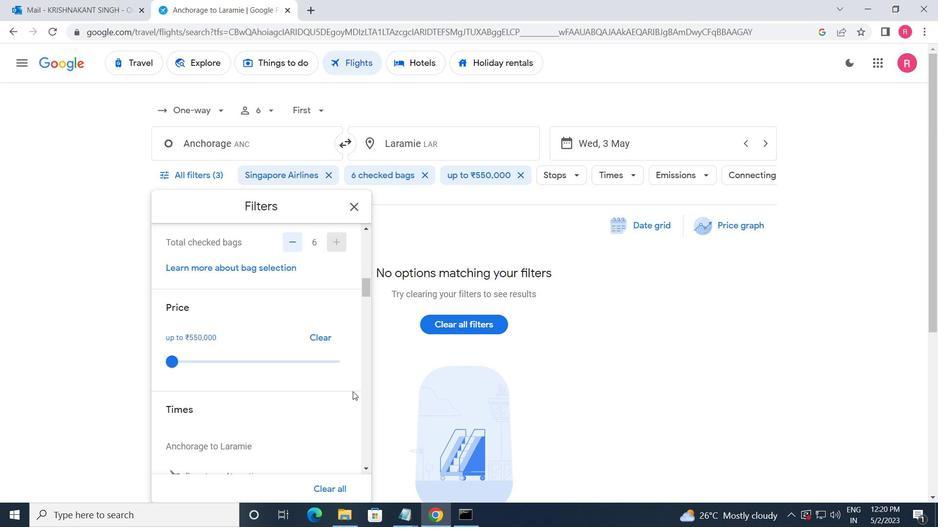 
Action: Mouse scrolled (352, 397) with delta (0, 0)
Screenshot: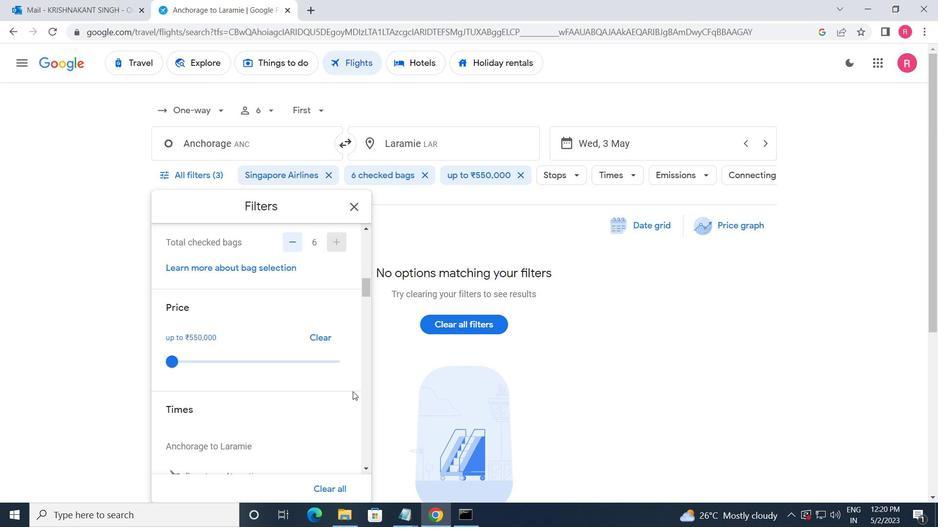 
Action: Mouse moved to (335, 399)
Screenshot: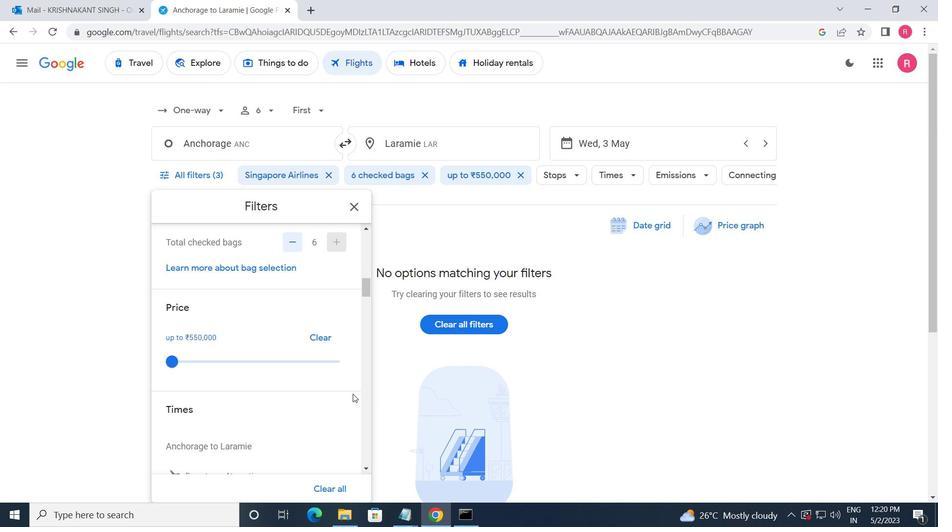 
Action: Mouse scrolled (335, 399) with delta (0, 0)
Screenshot: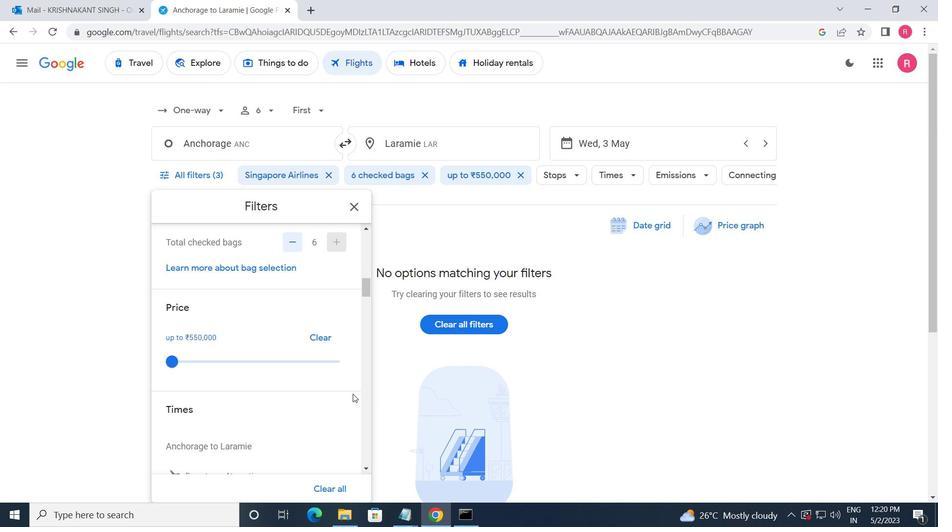 
Action: Mouse moved to (174, 373)
Screenshot: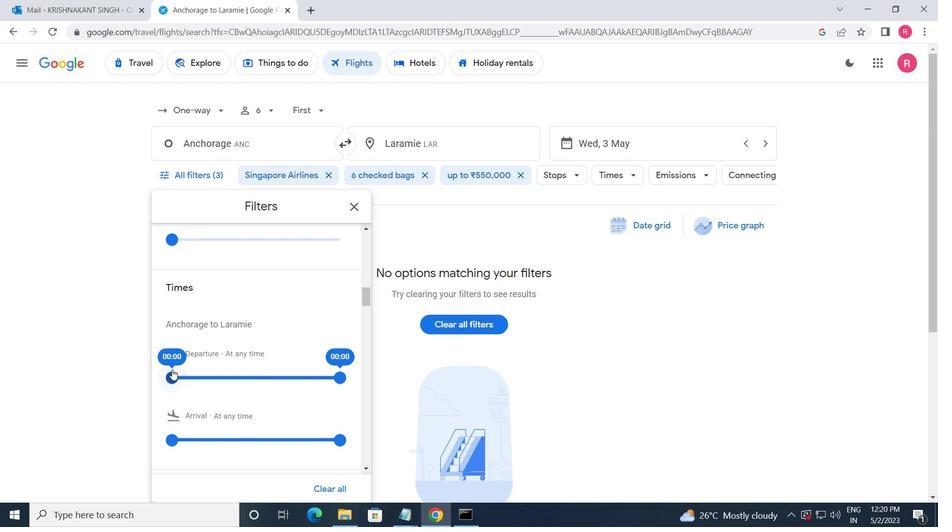 
Action: Mouse pressed left at (174, 373)
Screenshot: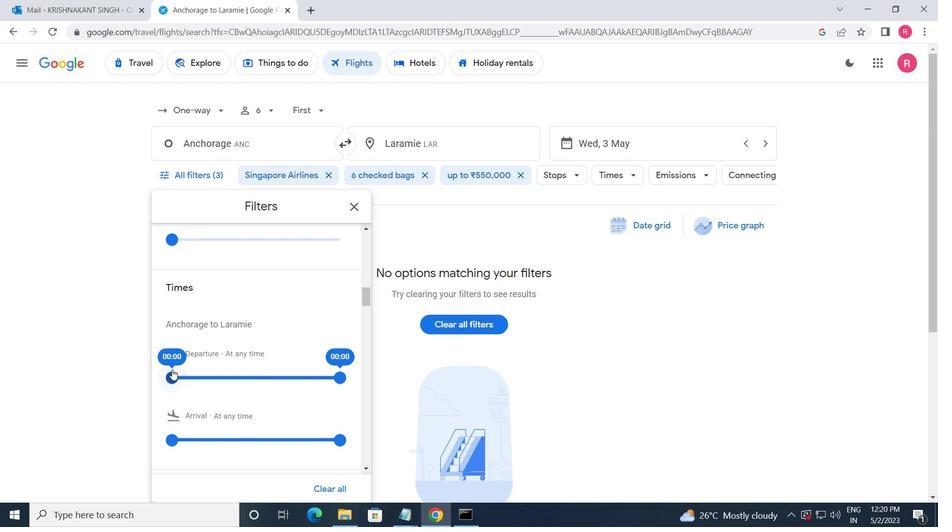
Action: Mouse moved to (339, 381)
Screenshot: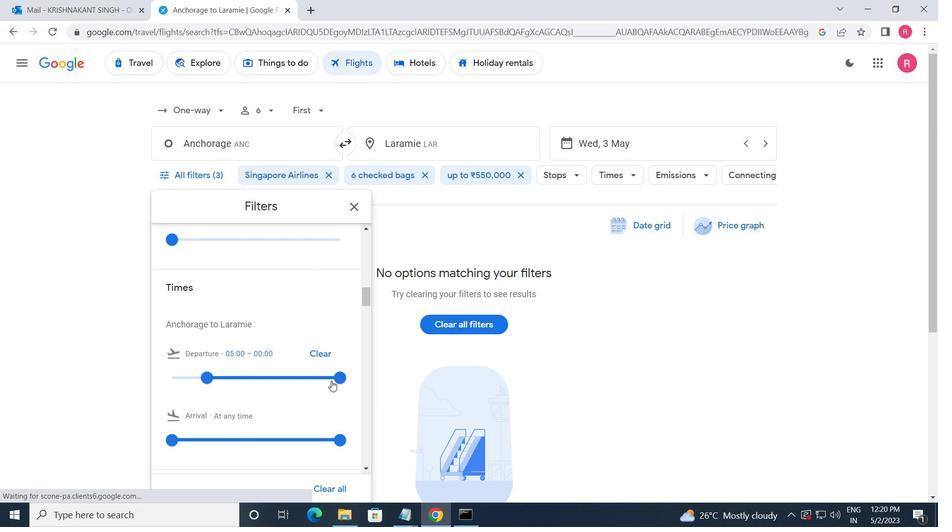 
Action: Mouse pressed left at (339, 381)
Screenshot: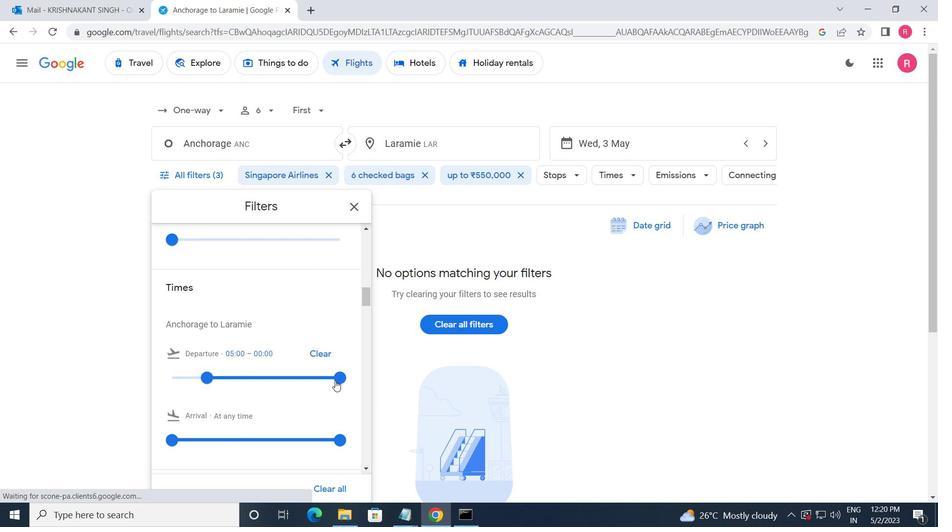 
Action: Mouse moved to (351, 211)
Screenshot: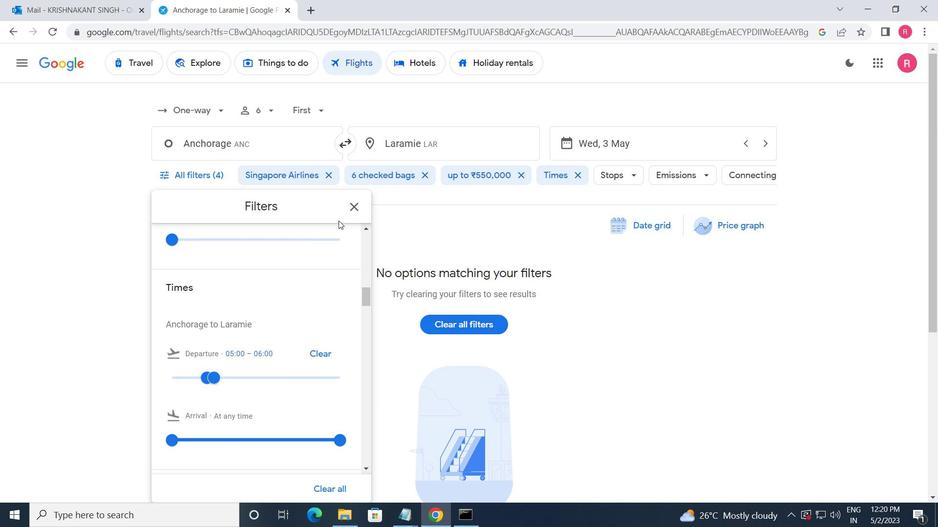 
Action: Mouse pressed left at (351, 211)
Screenshot: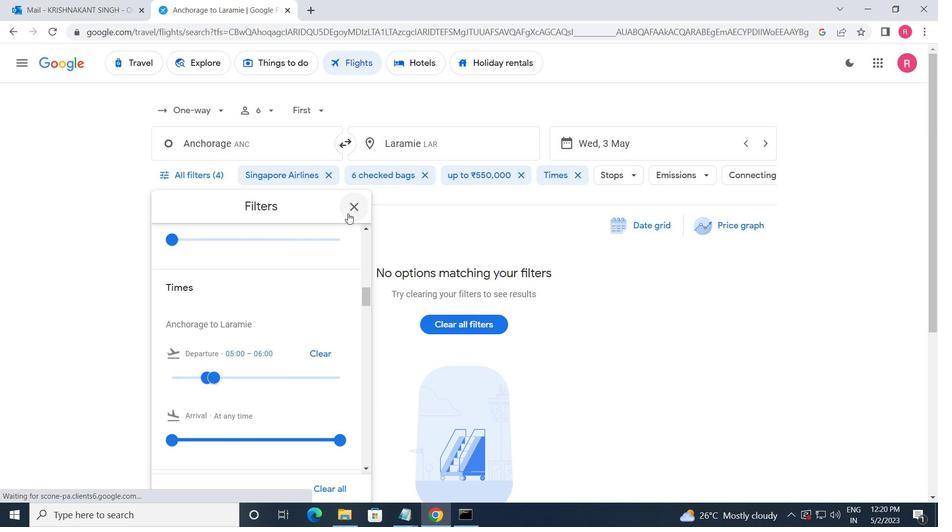
Action: Mouse moved to (183, 174)
Screenshot: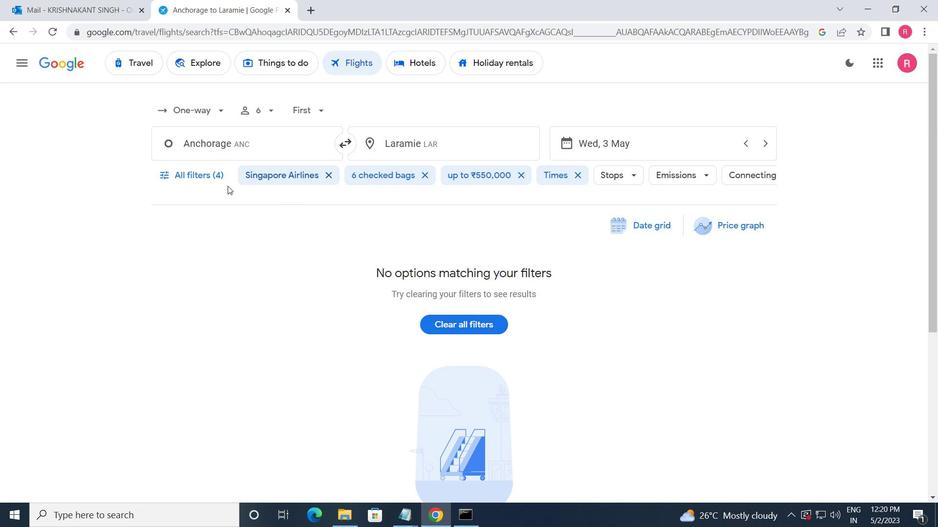 
